 Task: Create in the project CodeQuest in Backlog an issue 'Implement a new cybersecurity system for an organization's IT infrastructure', assign it to team member softage.2@softage.net and change the status to IN PROGRESS. Create in the project CodeQuest in Backlog an issue 'Upgrade and migrate company servers to a cloud-based solution', assign it to team member softage.3@softage.net and change the status to IN PROGRESS
Action: Mouse moved to (242, 73)
Screenshot: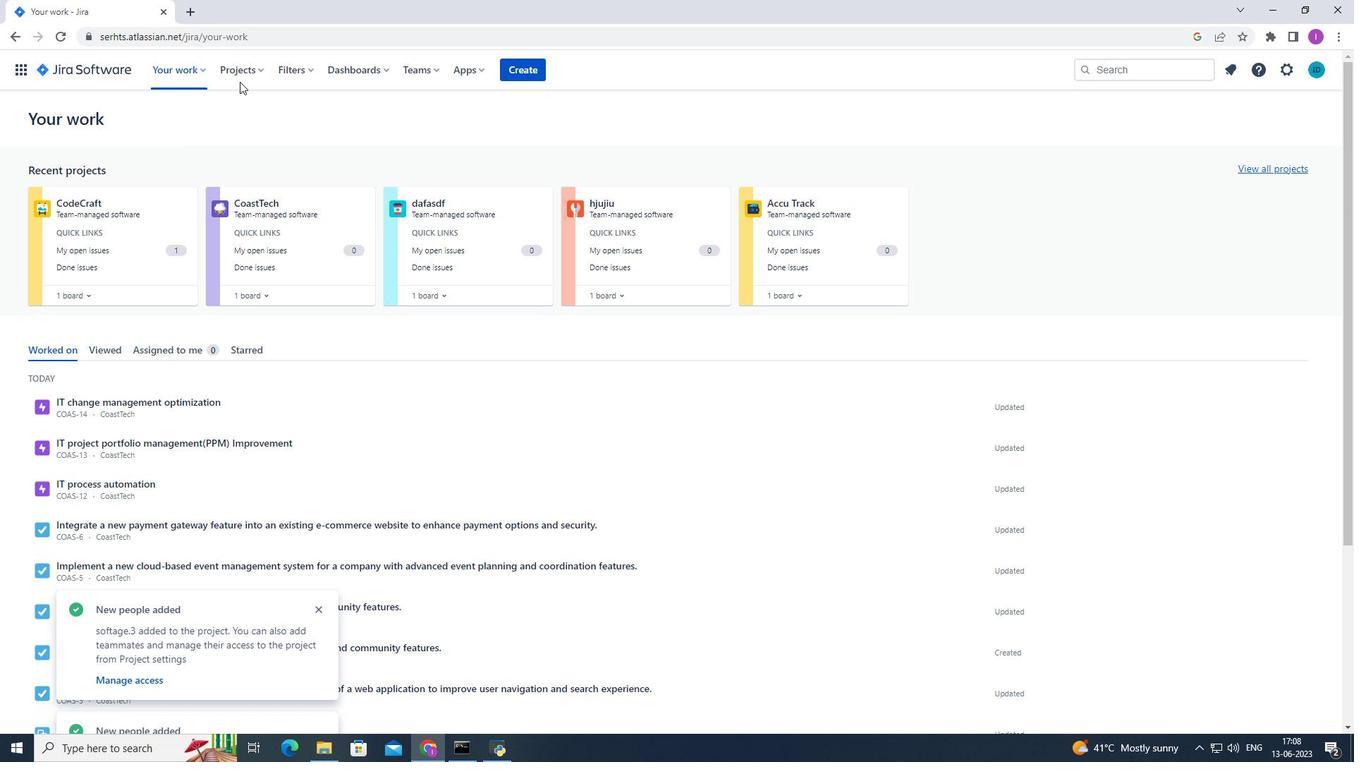 
Action: Mouse pressed left at (242, 73)
Screenshot: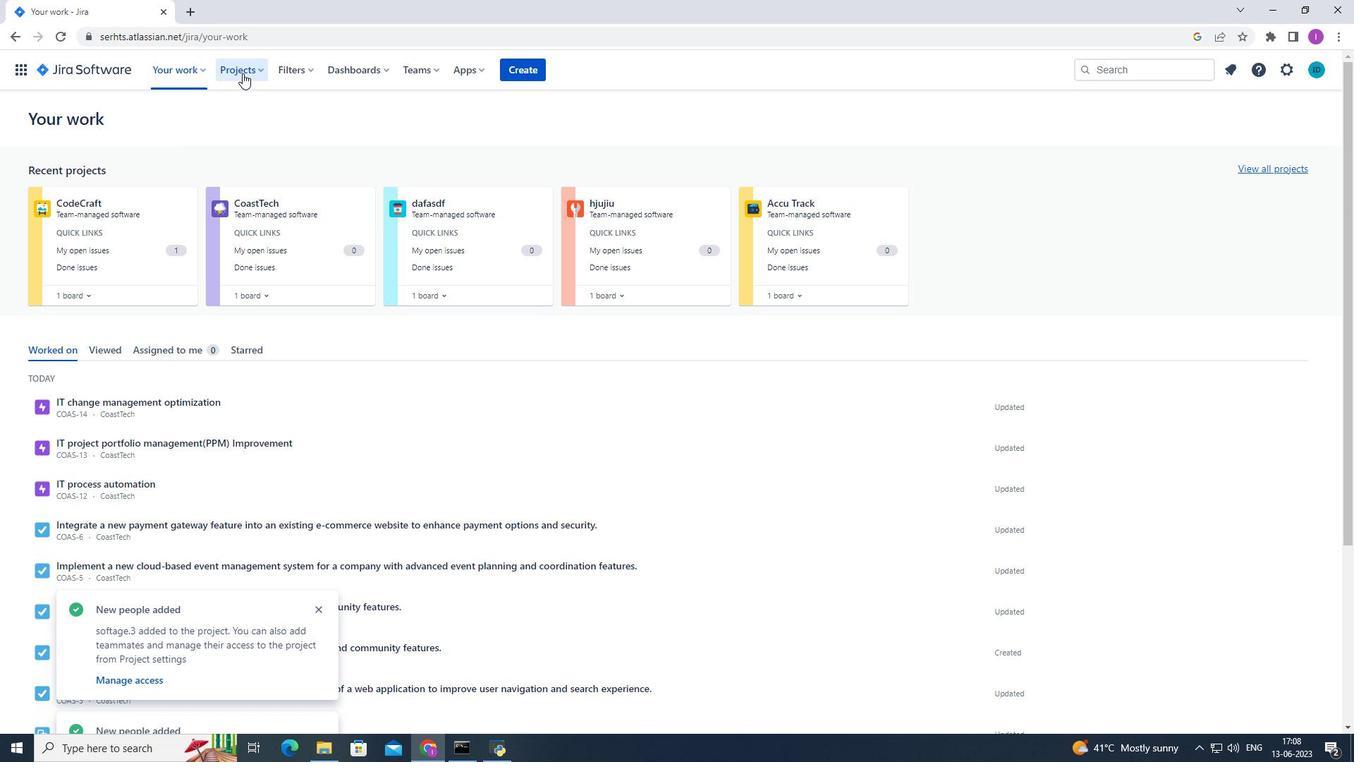 
Action: Mouse moved to (338, 129)
Screenshot: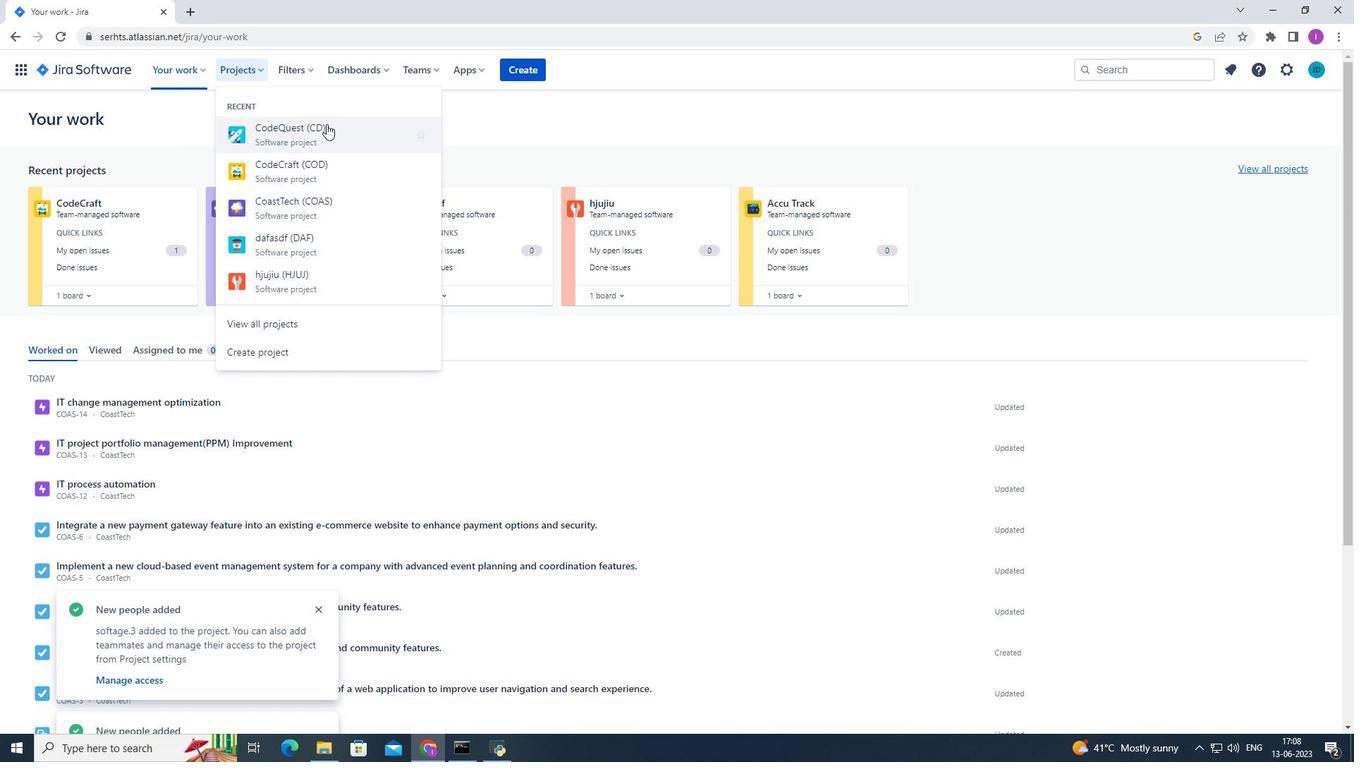 
Action: Mouse pressed left at (338, 129)
Screenshot: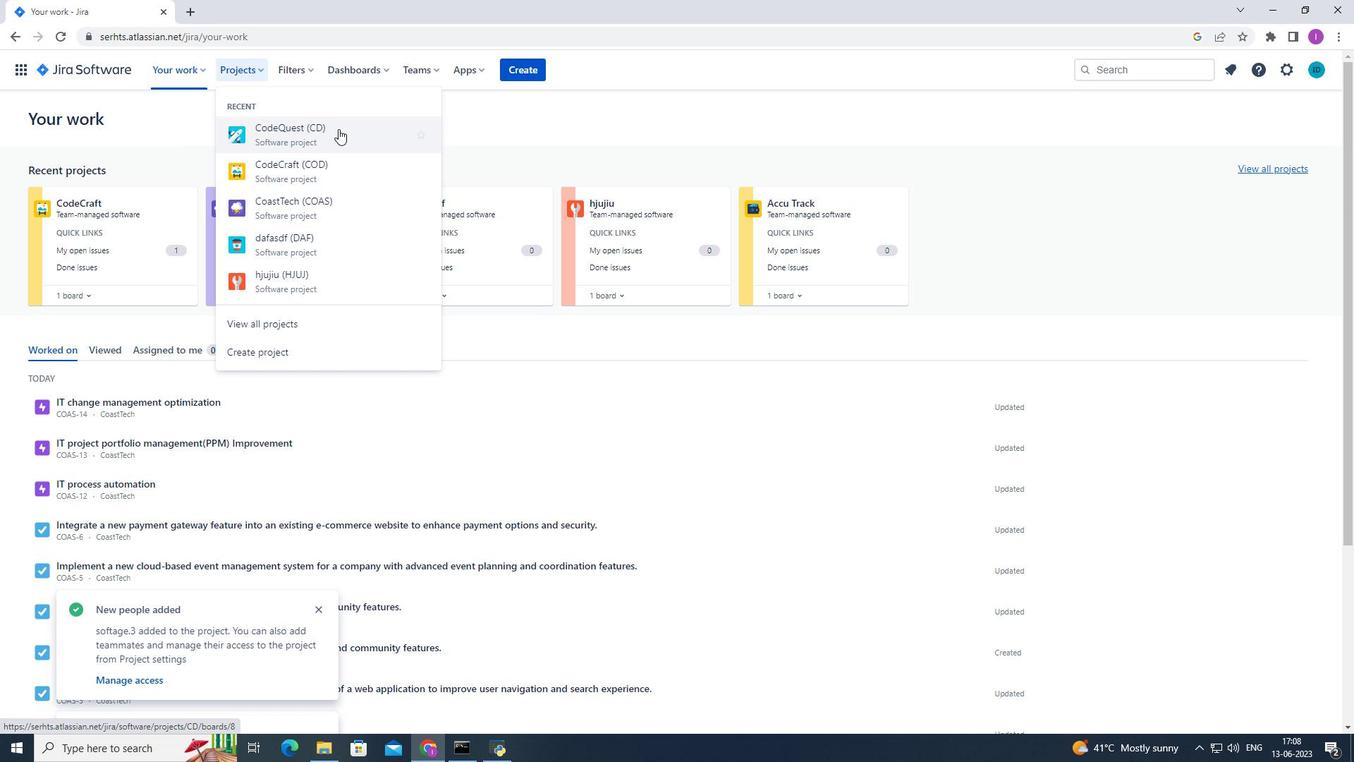 
Action: Mouse moved to (45, 209)
Screenshot: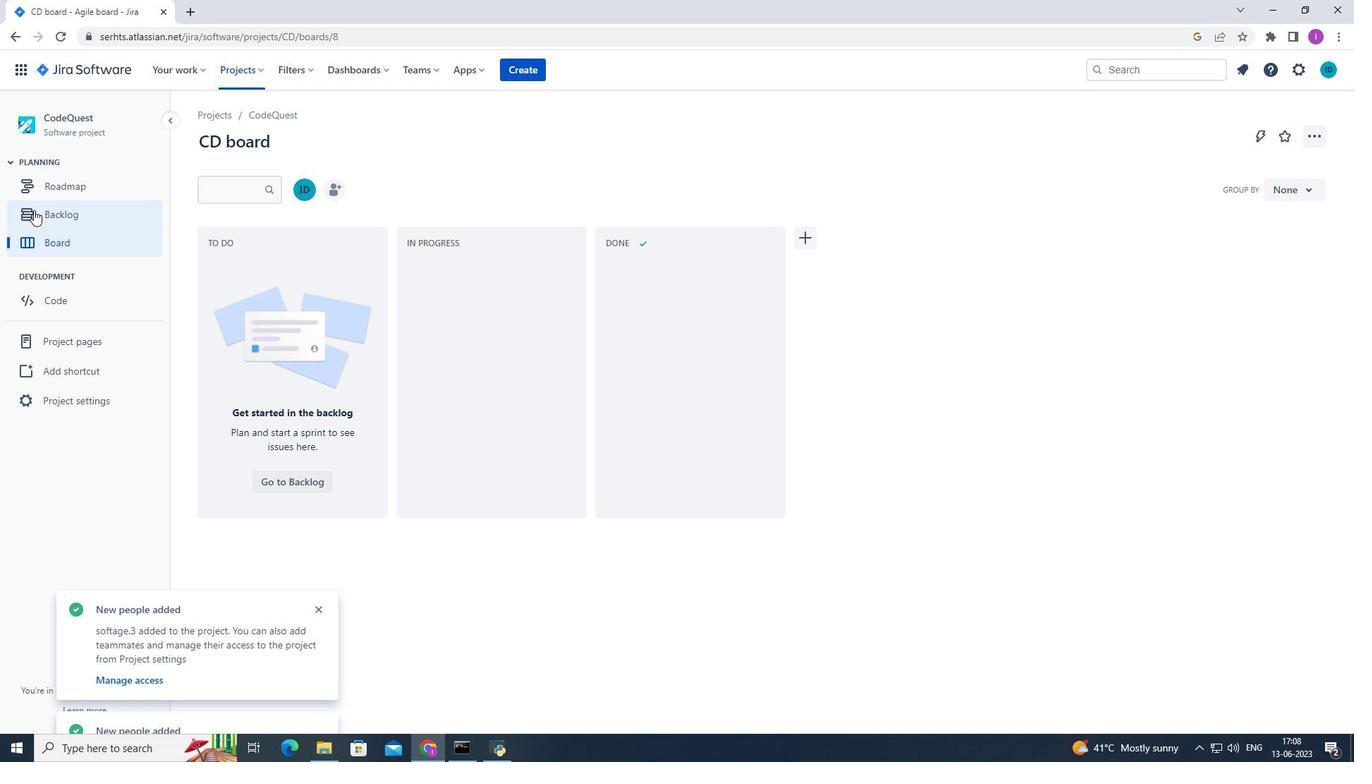 
Action: Mouse pressed left at (45, 209)
Screenshot: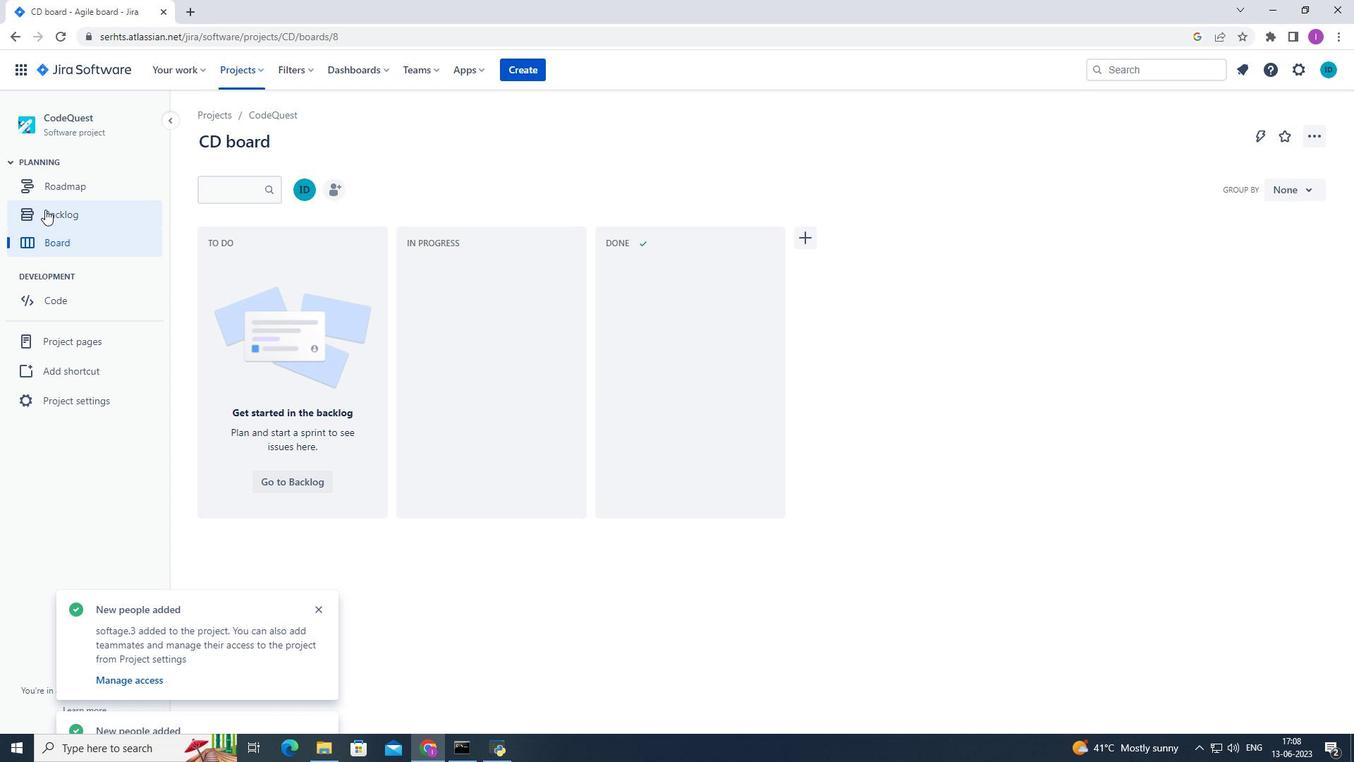 
Action: Mouse moved to (457, 541)
Screenshot: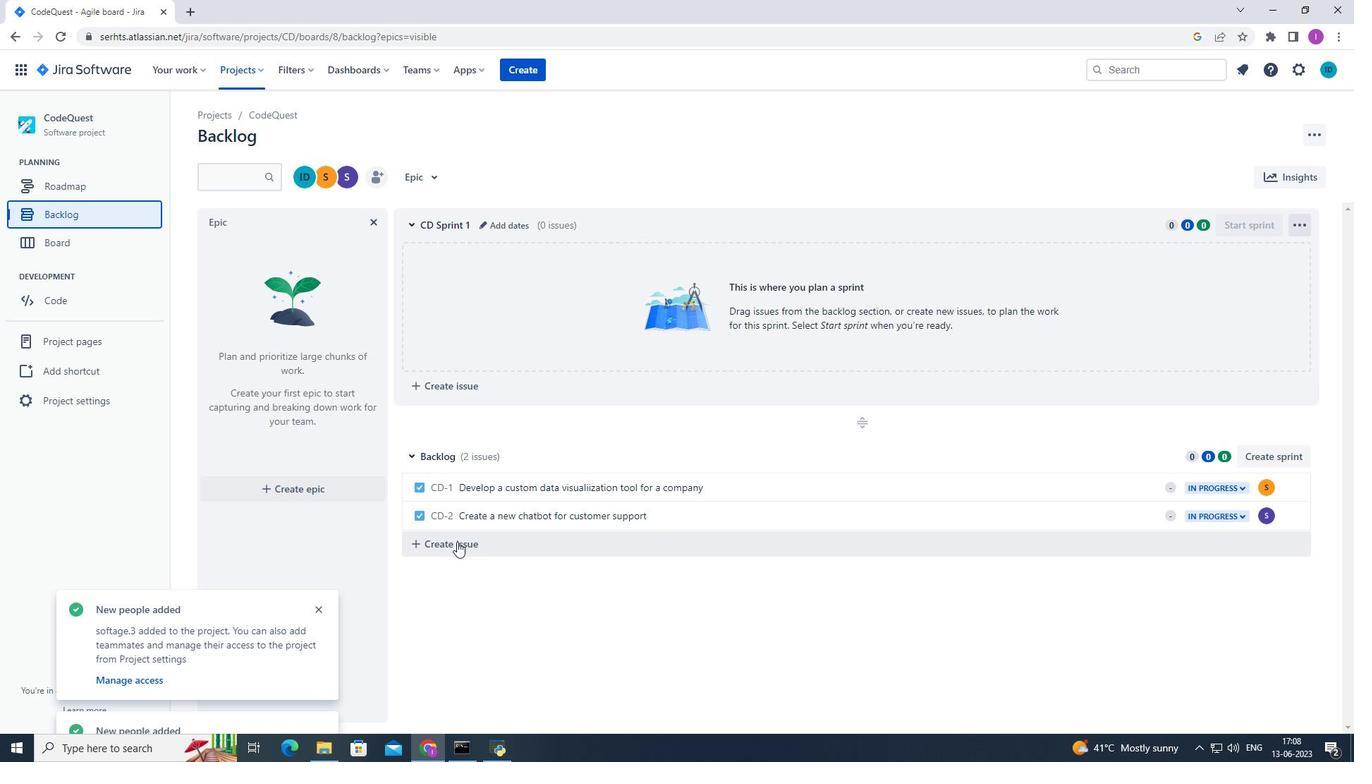 
Action: Mouse pressed left at (457, 541)
Screenshot: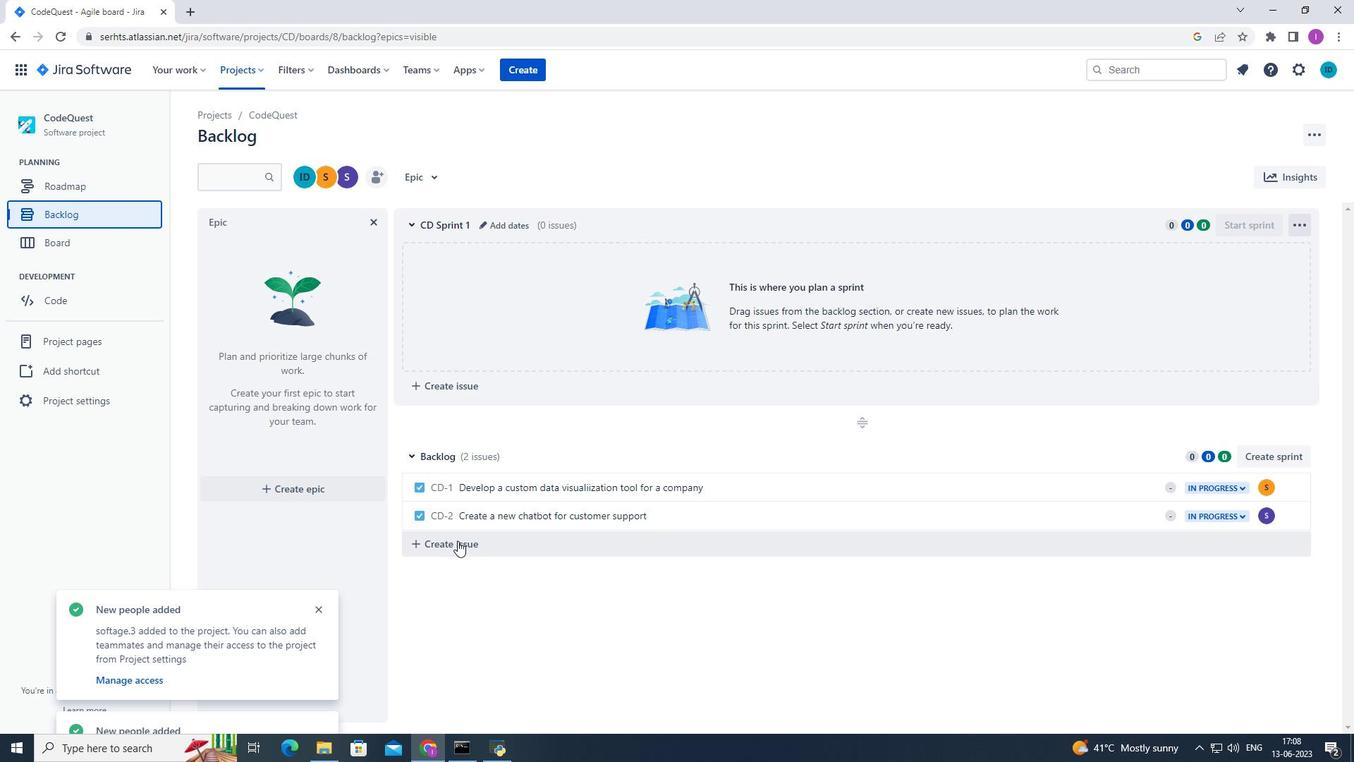 
Action: Mouse moved to (512, 541)
Screenshot: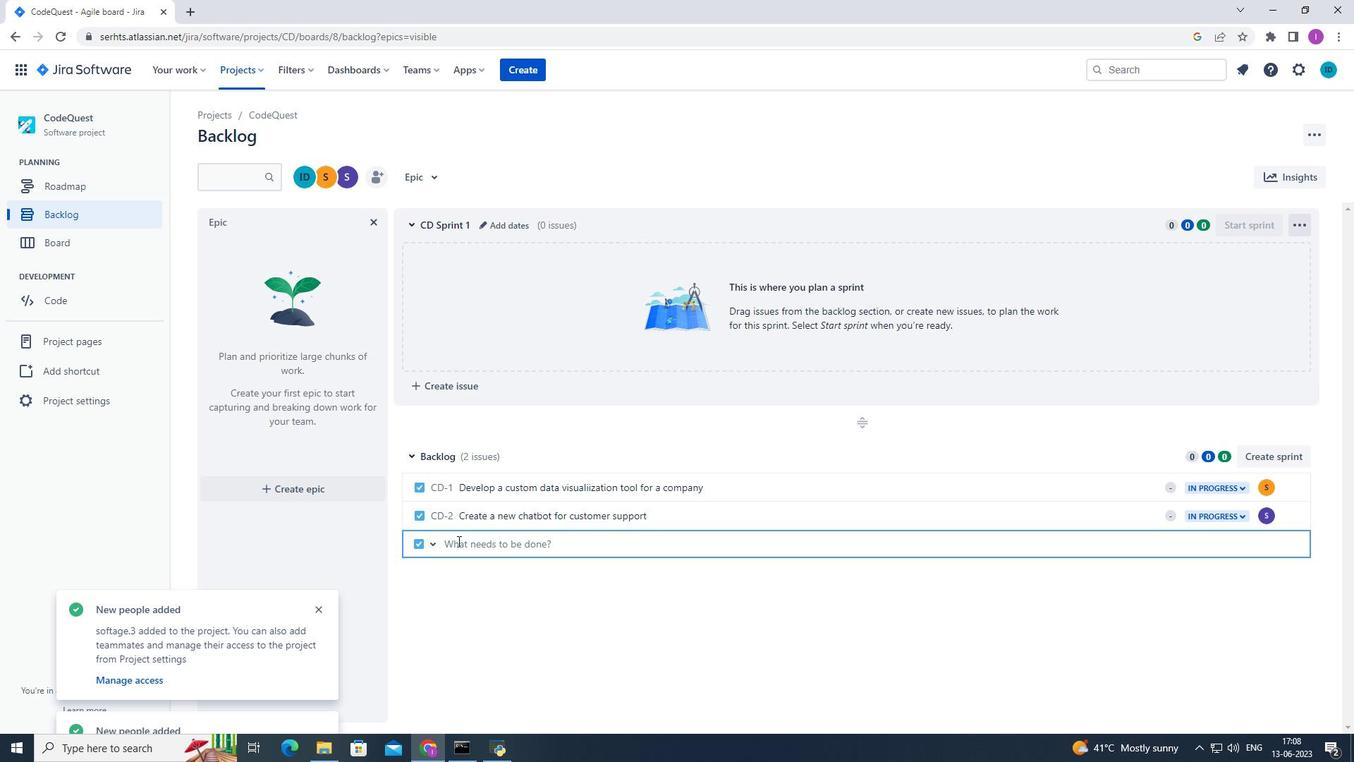 
Action: Mouse pressed left at (512, 541)
Screenshot: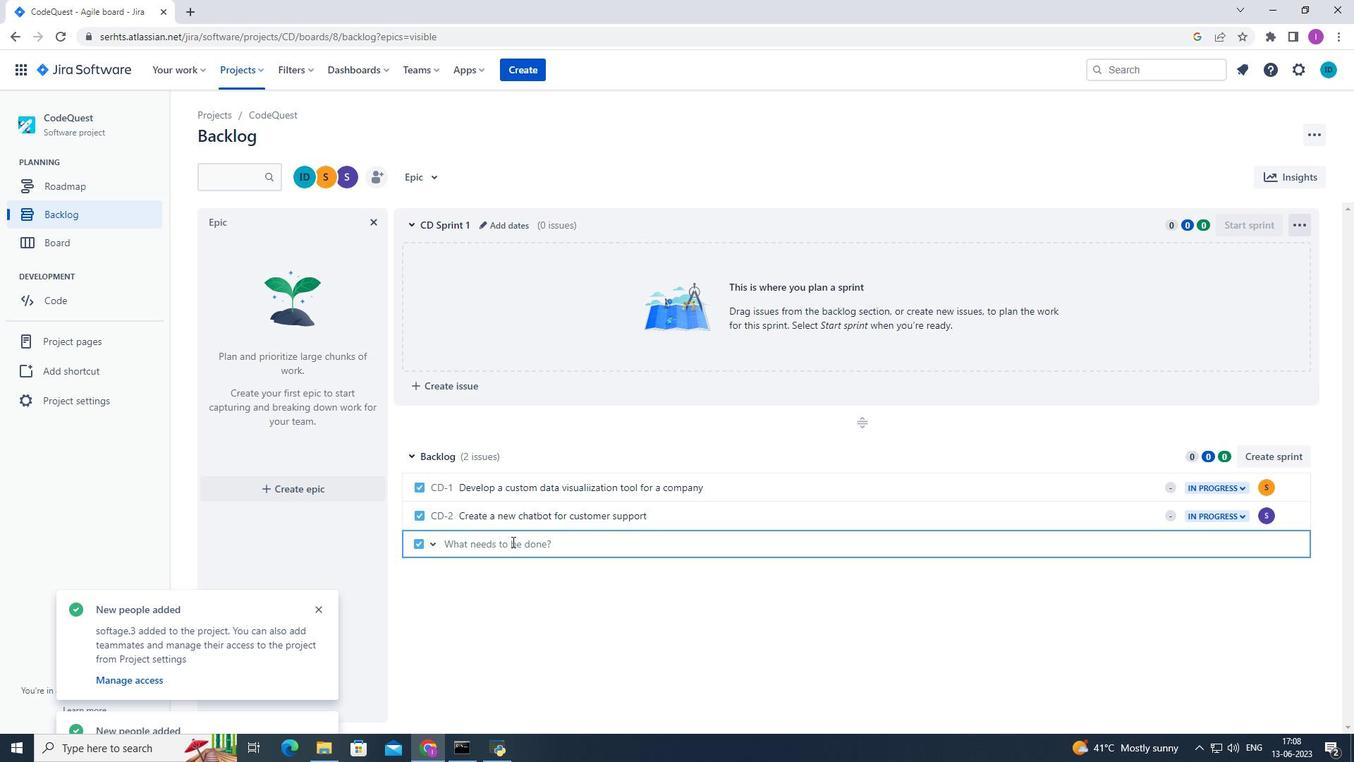 
Action: Key pressed <Key.shift><Key.shift><Key.shift>Implement<Key.space>a<Key.space>c<Key.backspace>new<Key.space>cybersecurity<Key.space>system<Key.space>for<Key.space>an<Key.space>organization's<Key.enter>
Screenshot: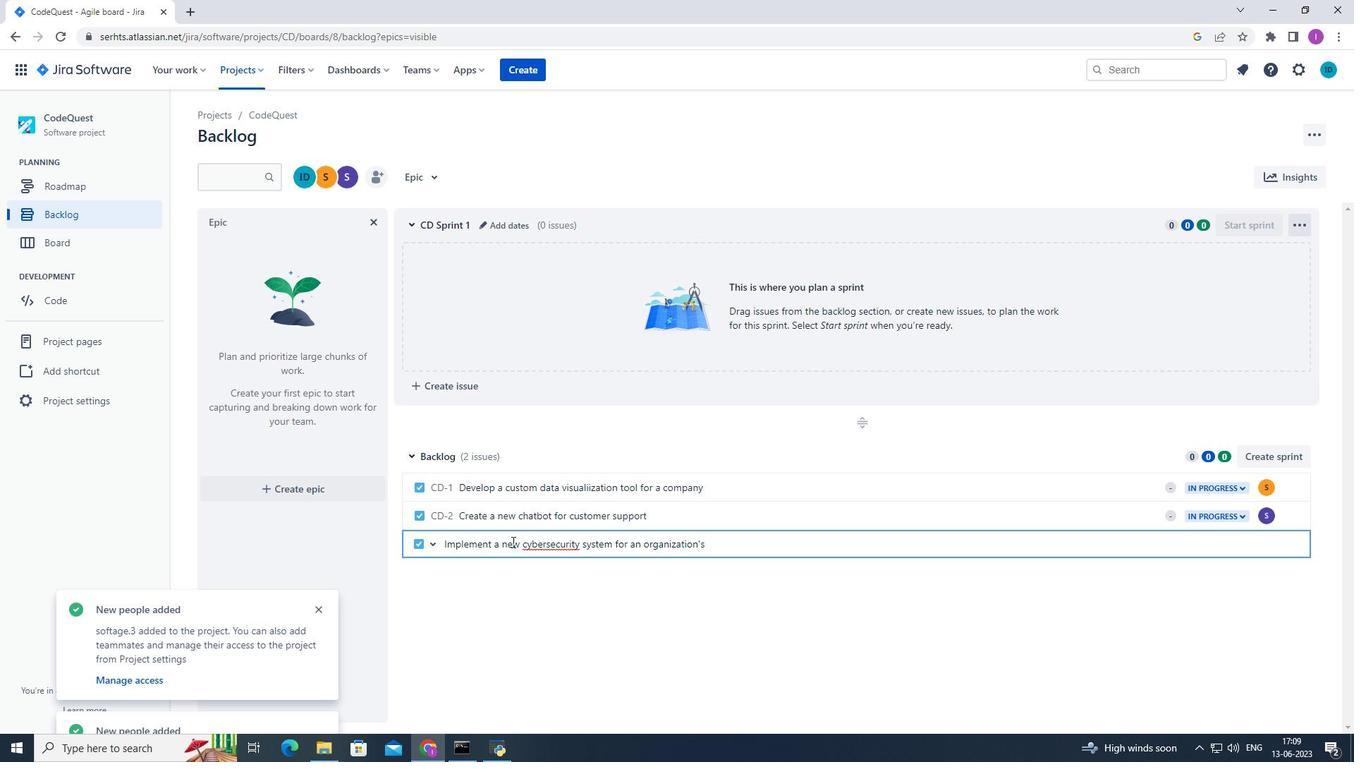 
Action: Mouse moved to (1273, 551)
Screenshot: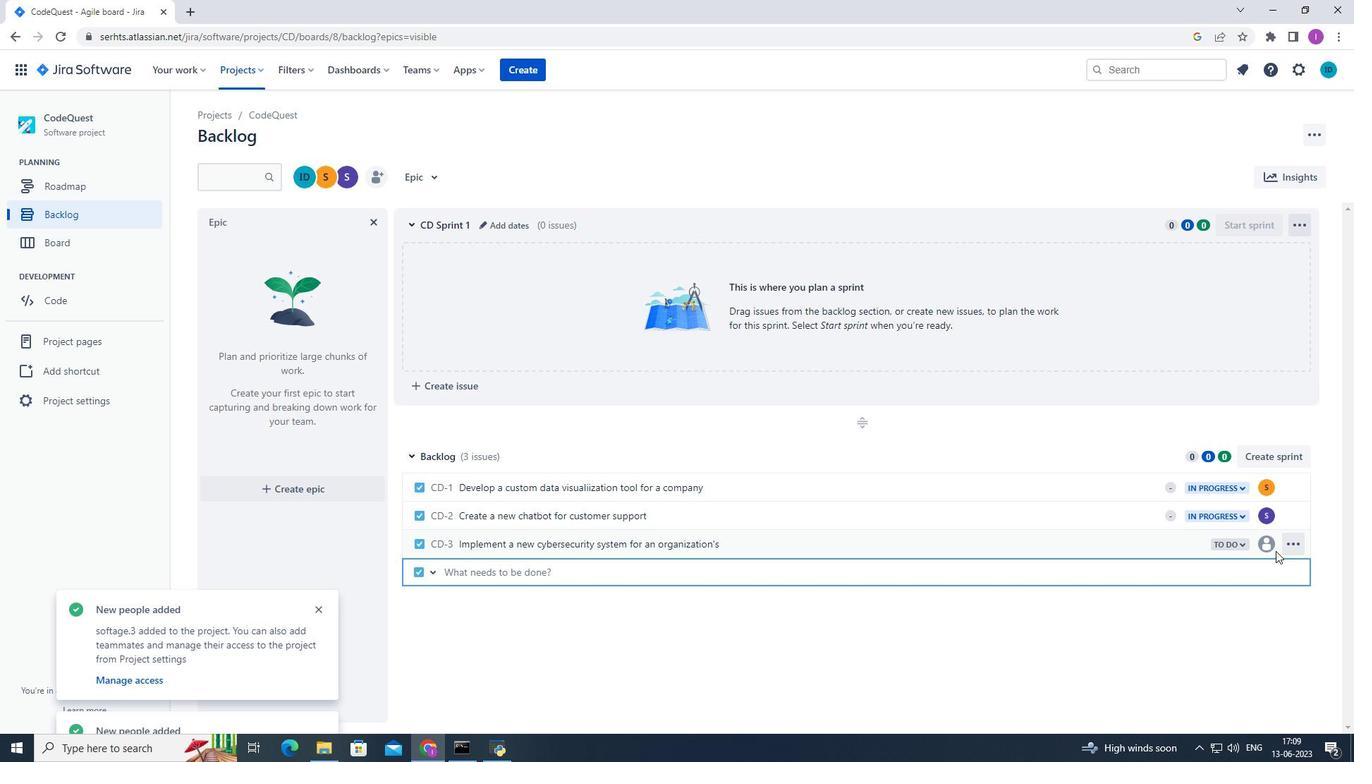 
Action: Mouse pressed left at (1273, 551)
Screenshot: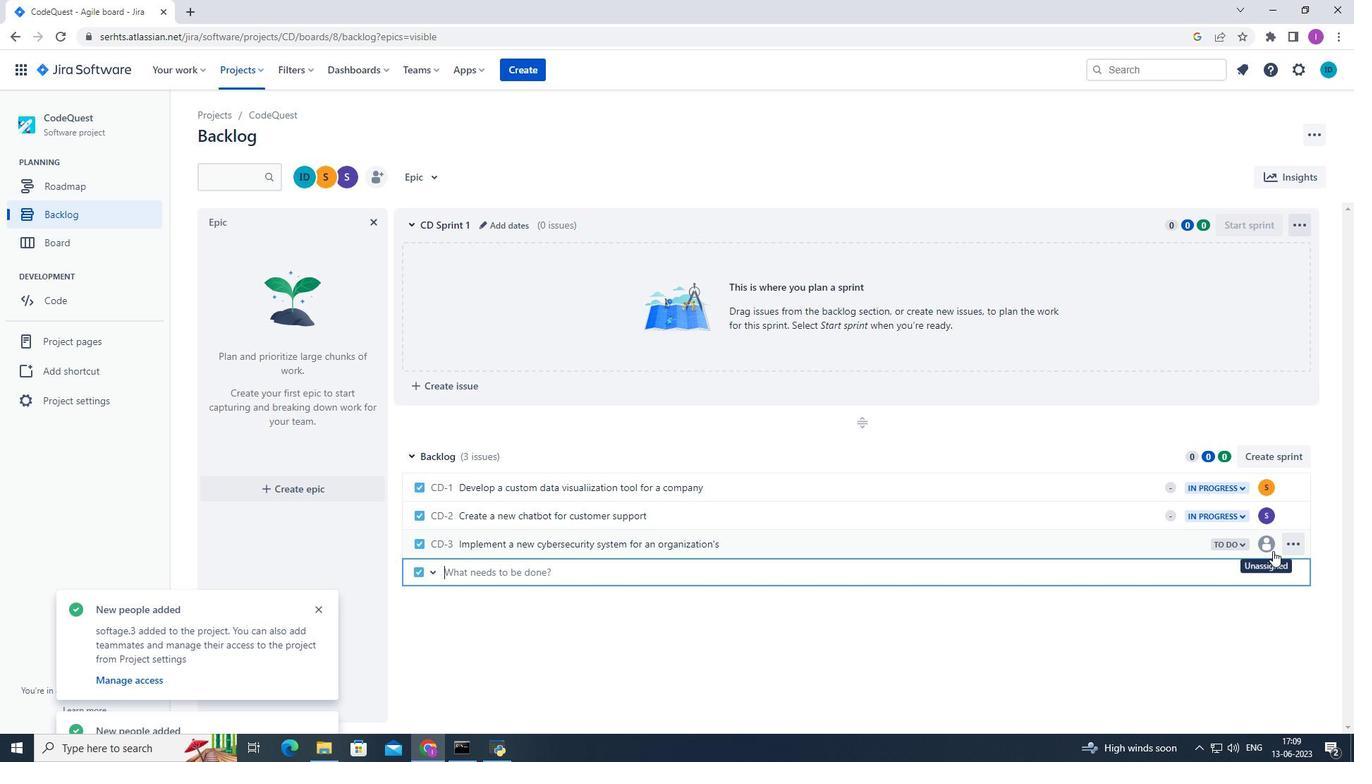 
Action: Mouse moved to (1126, 642)
Screenshot: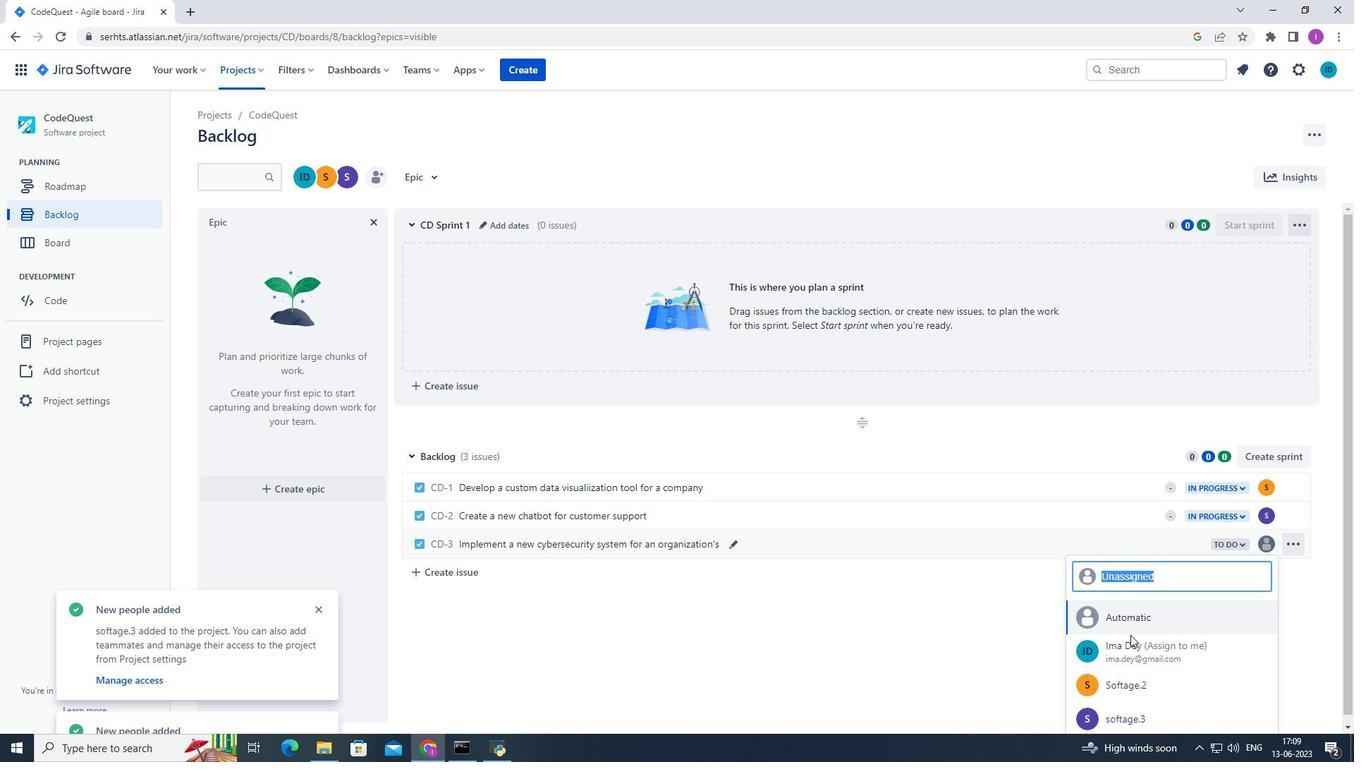 
Action: Mouse scrolled (1126, 642) with delta (0, 0)
Screenshot: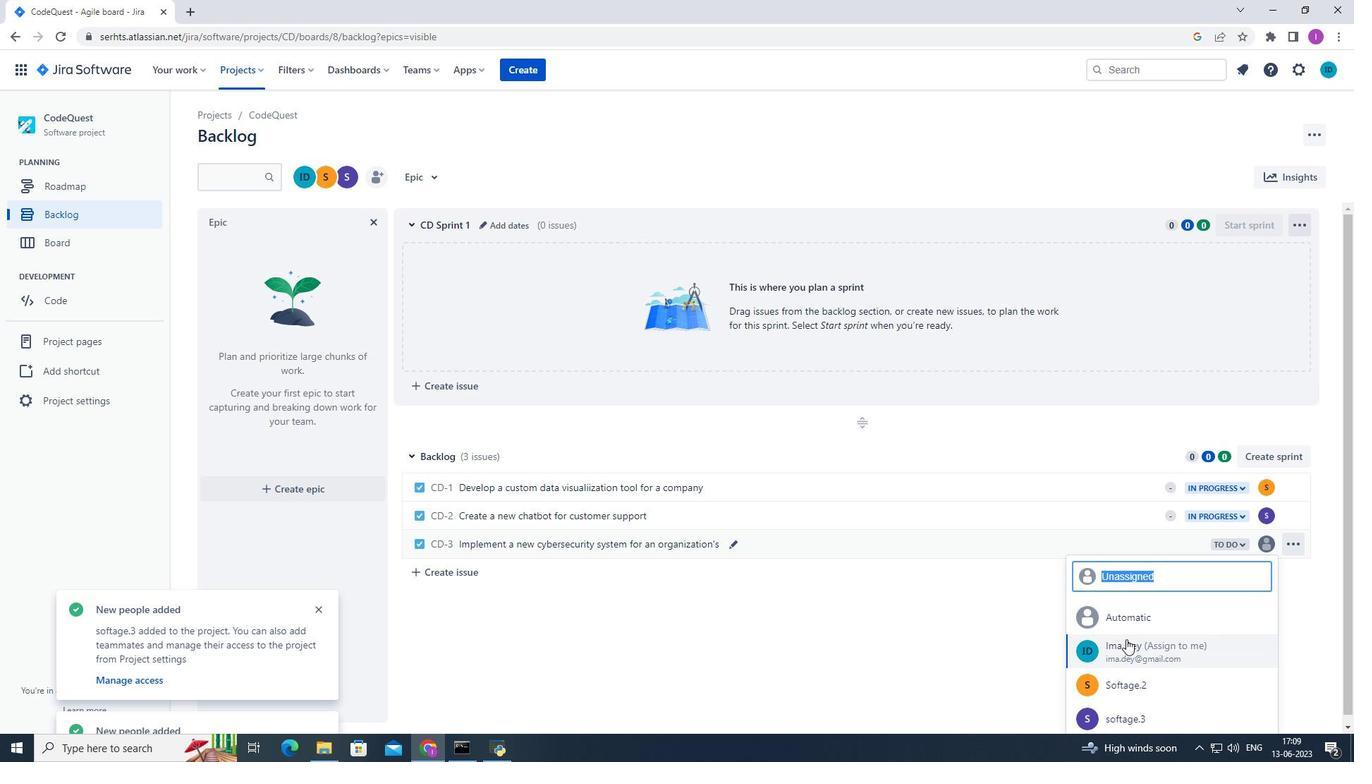 
Action: Mouse moved to (1126, 644)
Screenshot: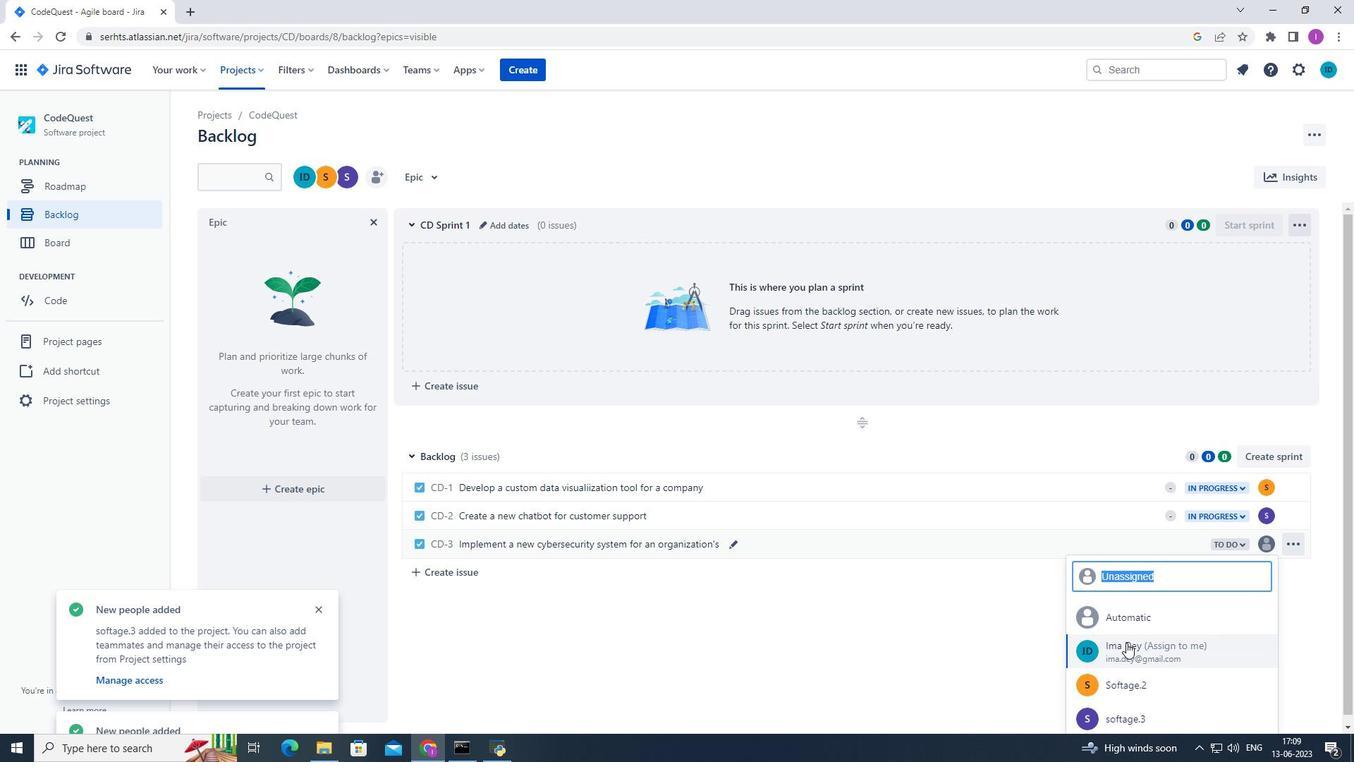 
Action: Mouse scrolled (1126, 644) with delta (0, 0)
Screenshot: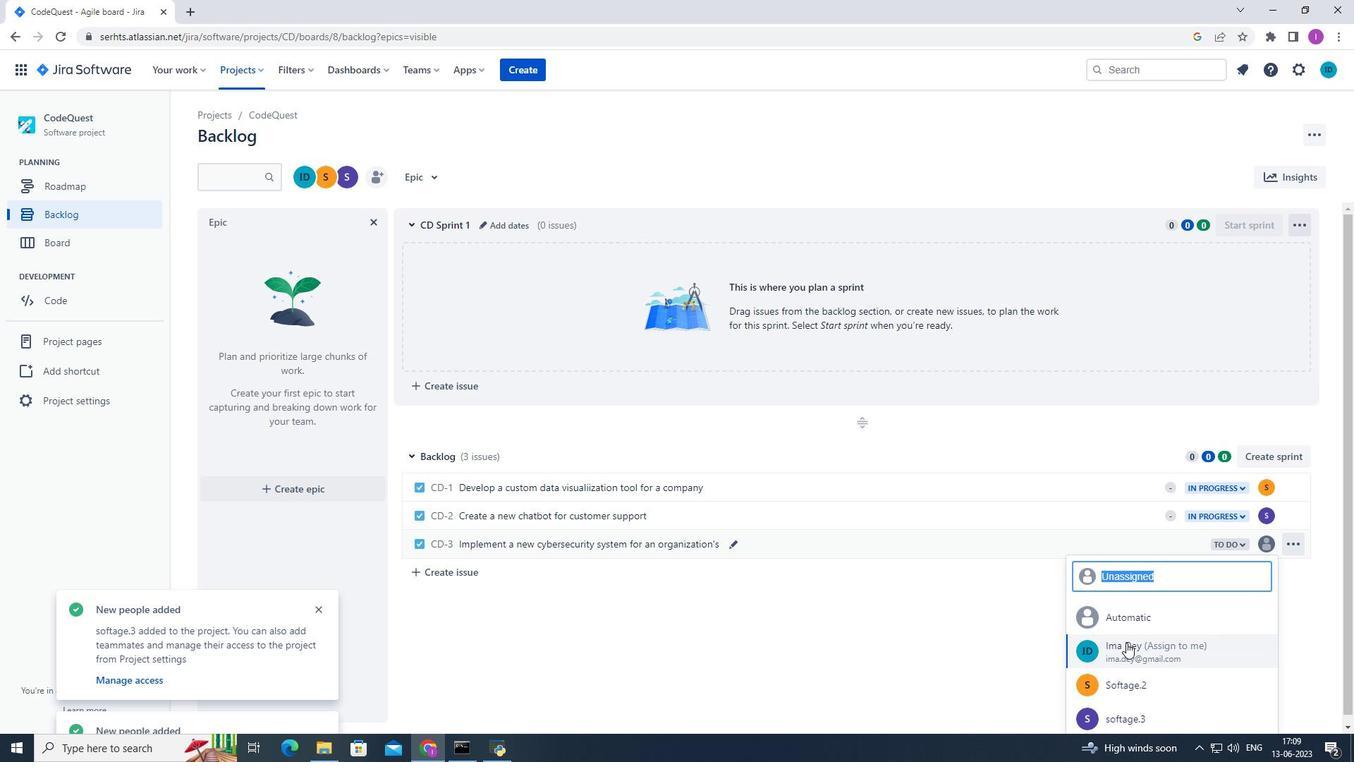 
Action: Mouse scrolled (1126, 644) with delta (0, 0)
Screenshot: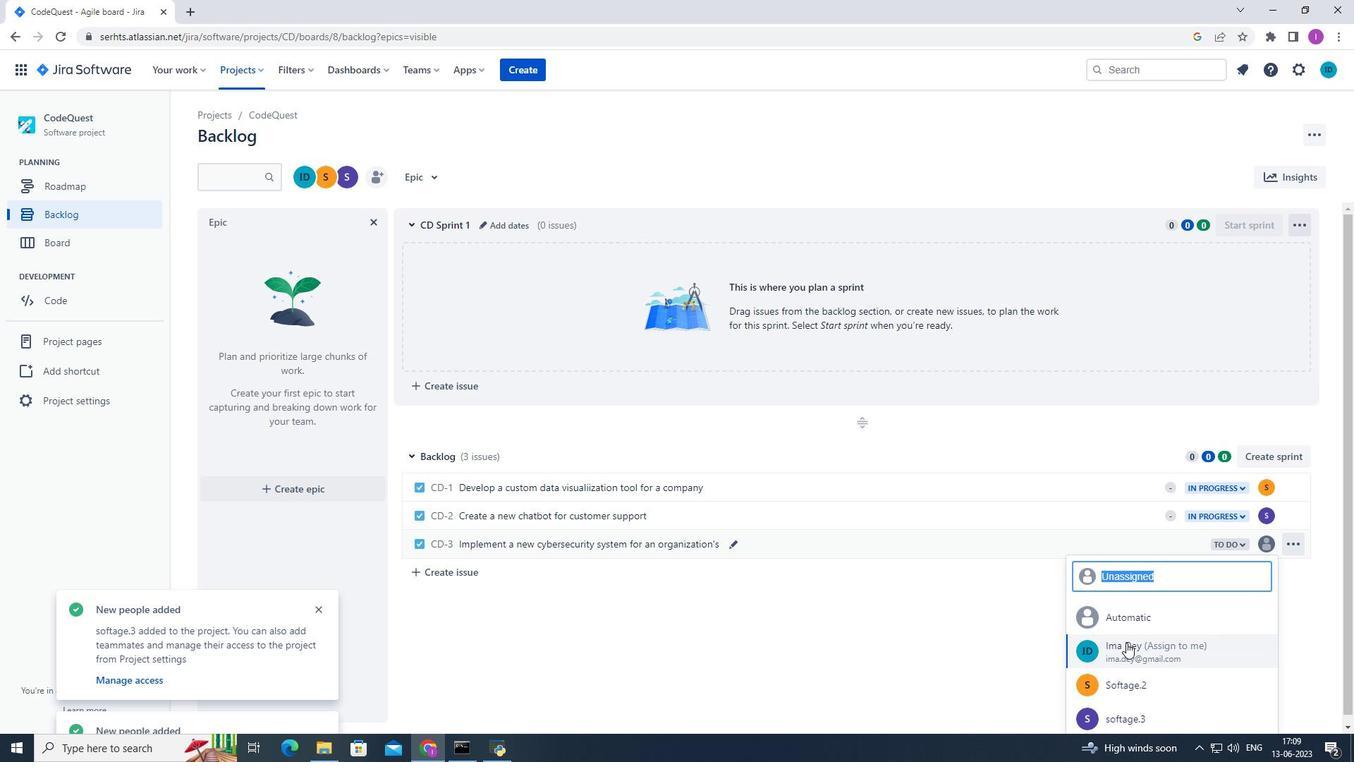 
Action: Mouse moved to (1146, 689)
Screenshot: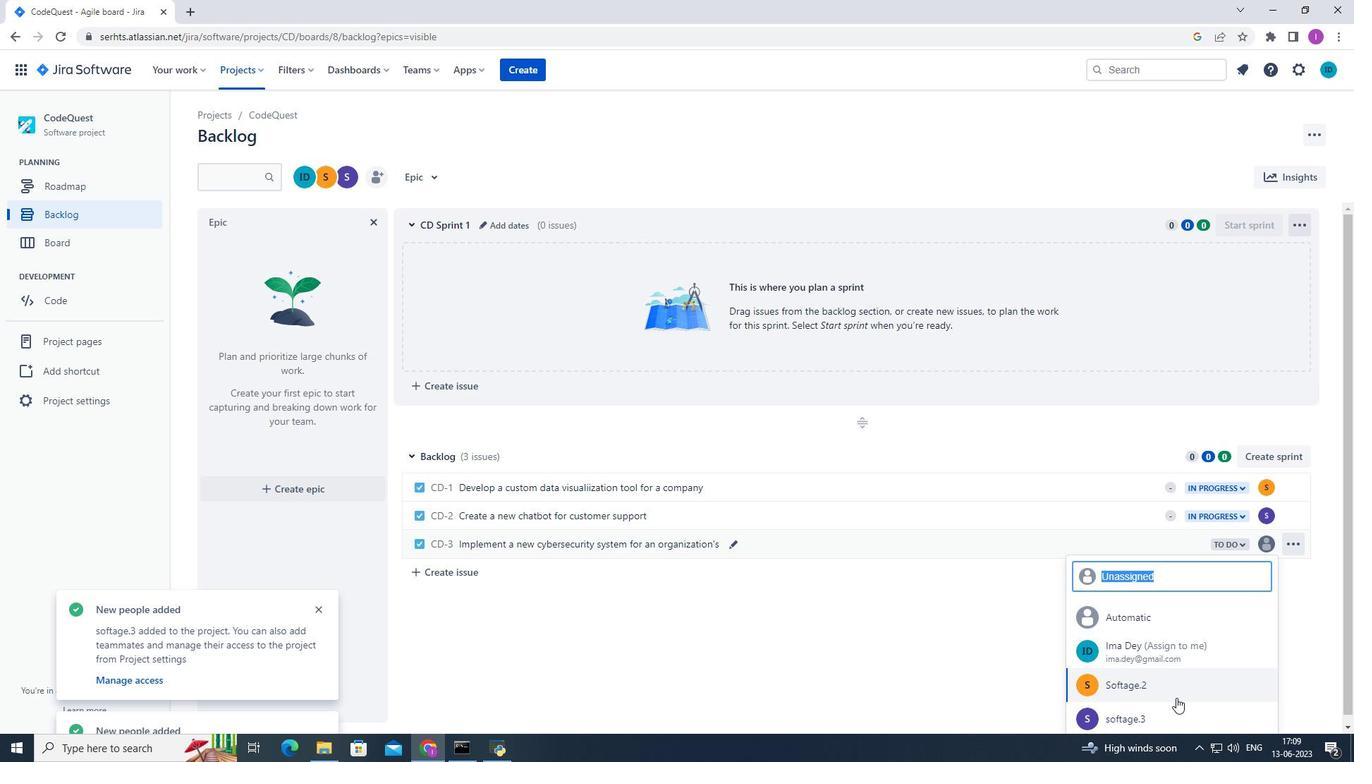 
Action: Mouse pressed left at (1146, 689)
Screenshot: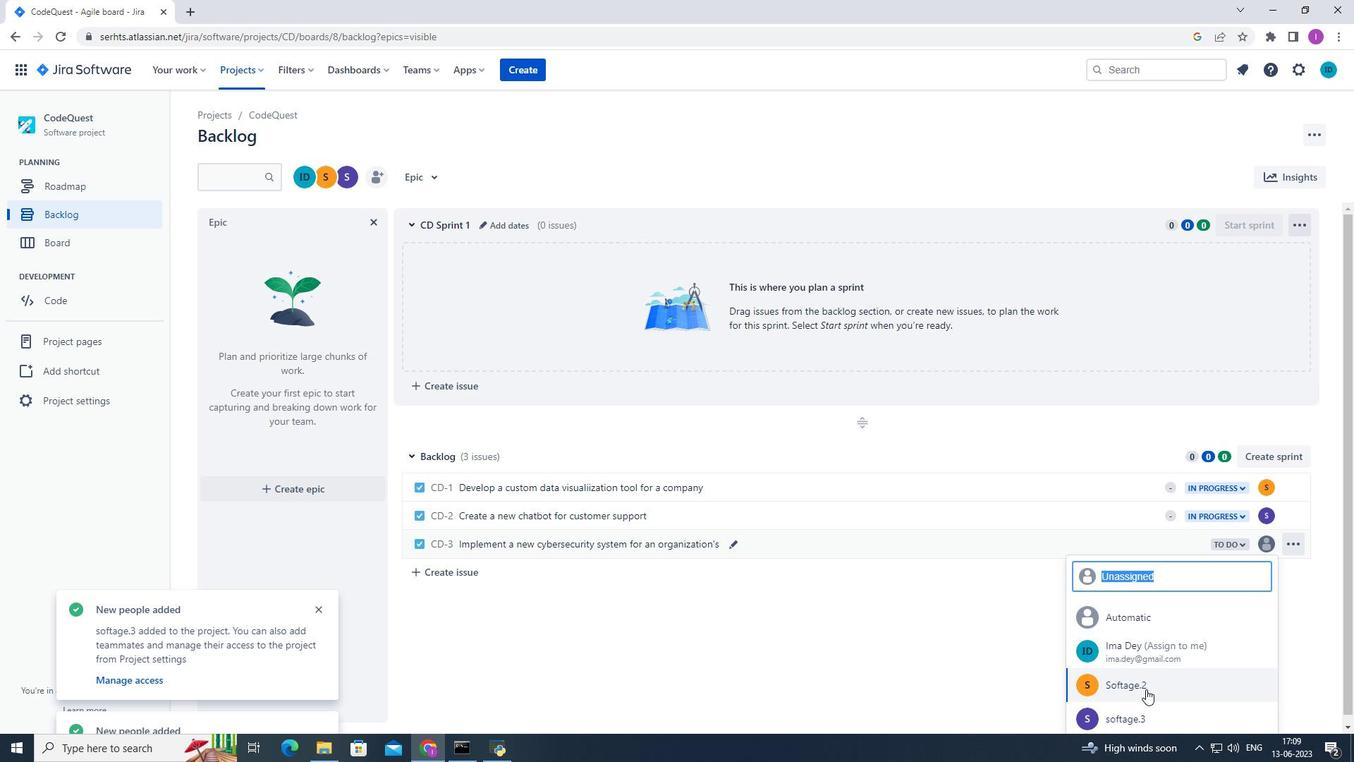 
Action: Mouse moved to (1237, 541)
Screenshot: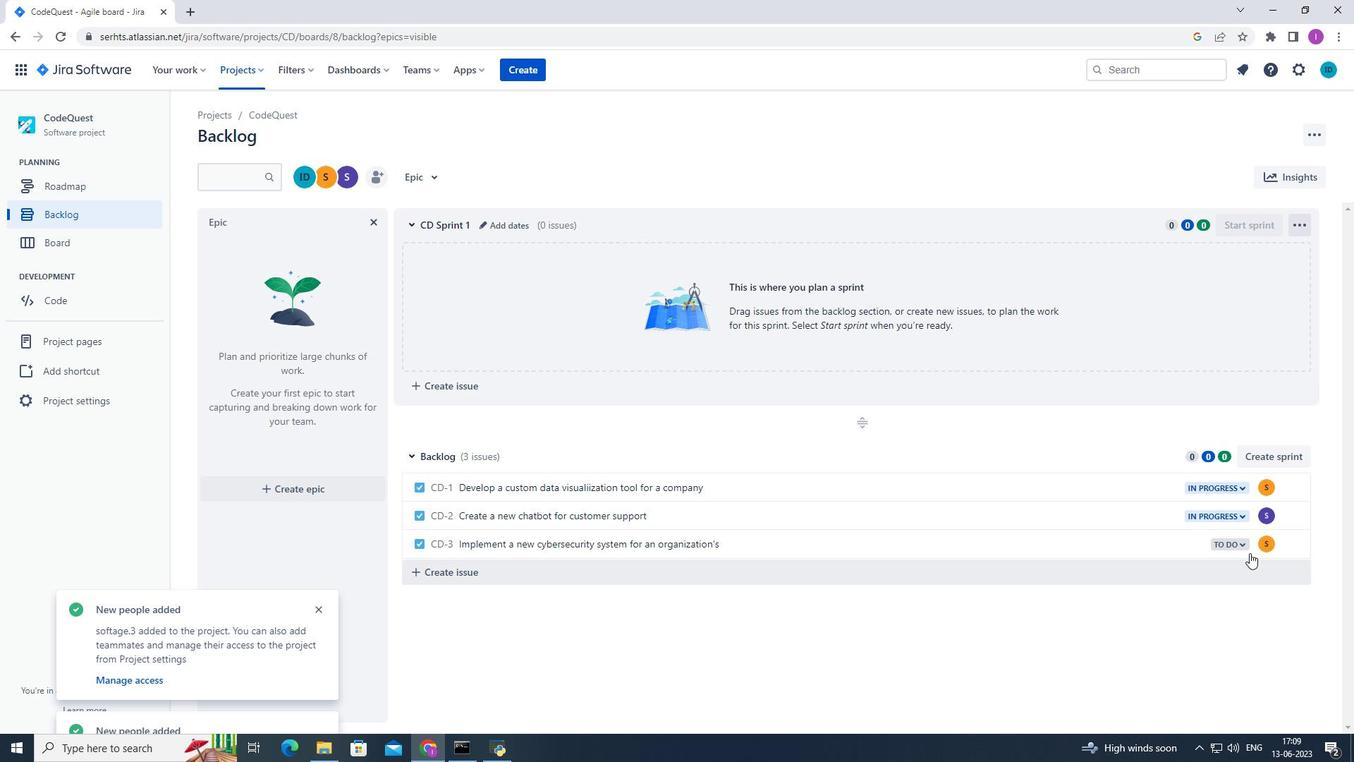 
Action: Mouse pressed left at (1237, 541)
Screenshot: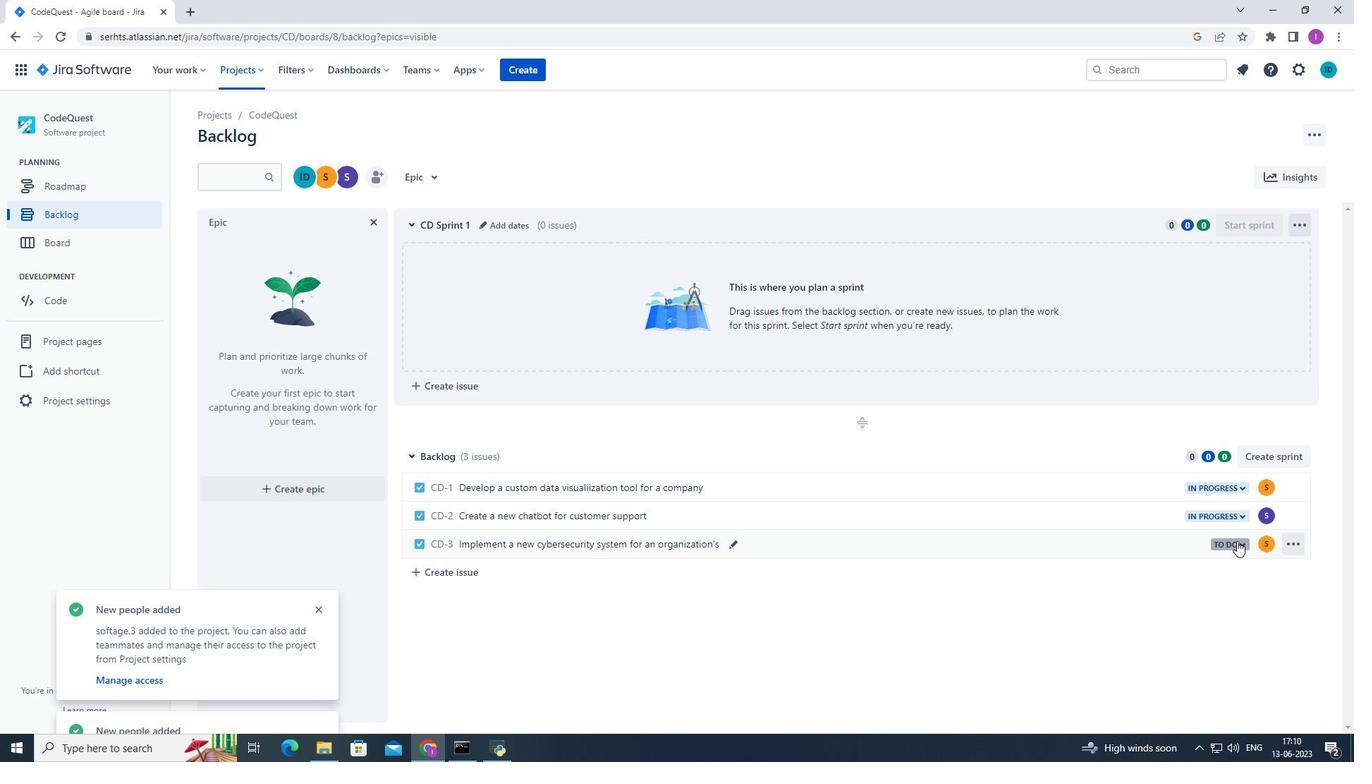 
Action: Mouse moved to (1162, 579)
Screenshot: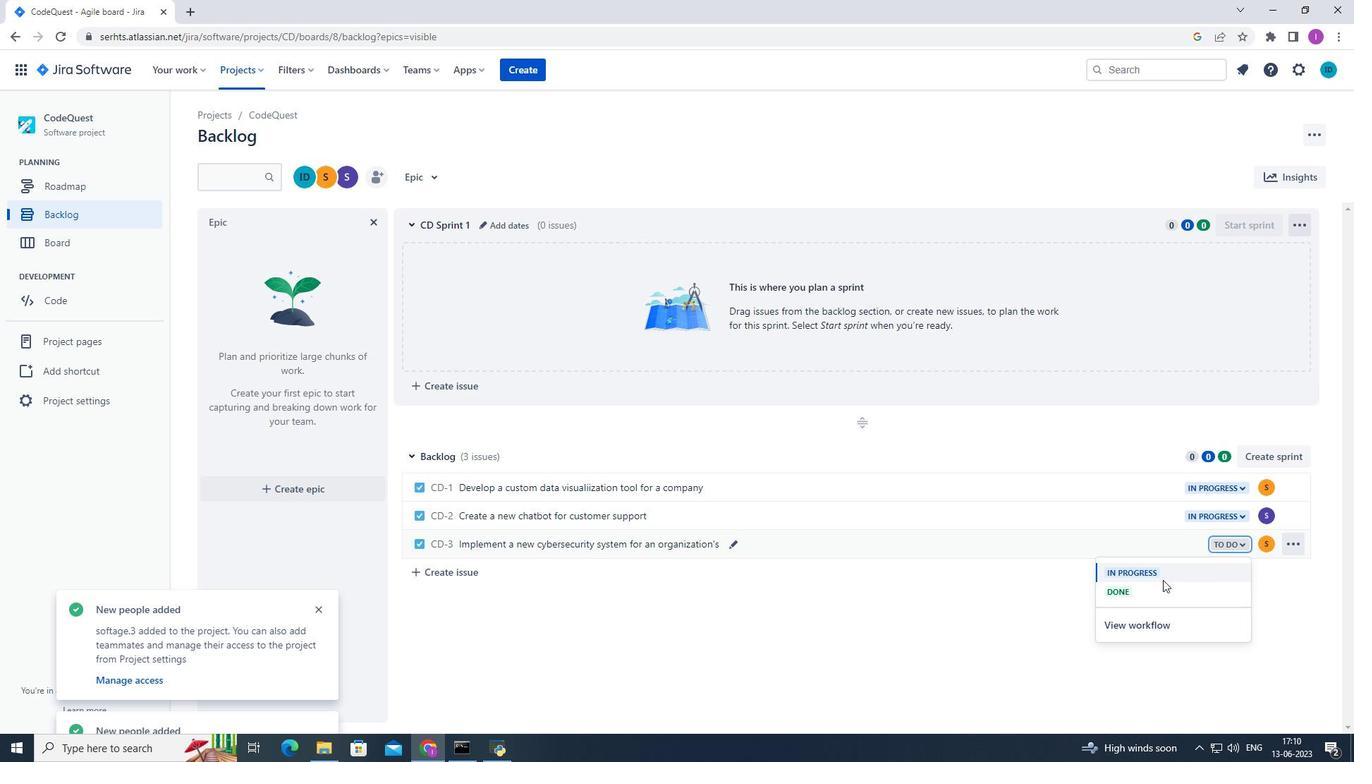 
Action: Mouse pressed left at (1162, 579)
Screenshot: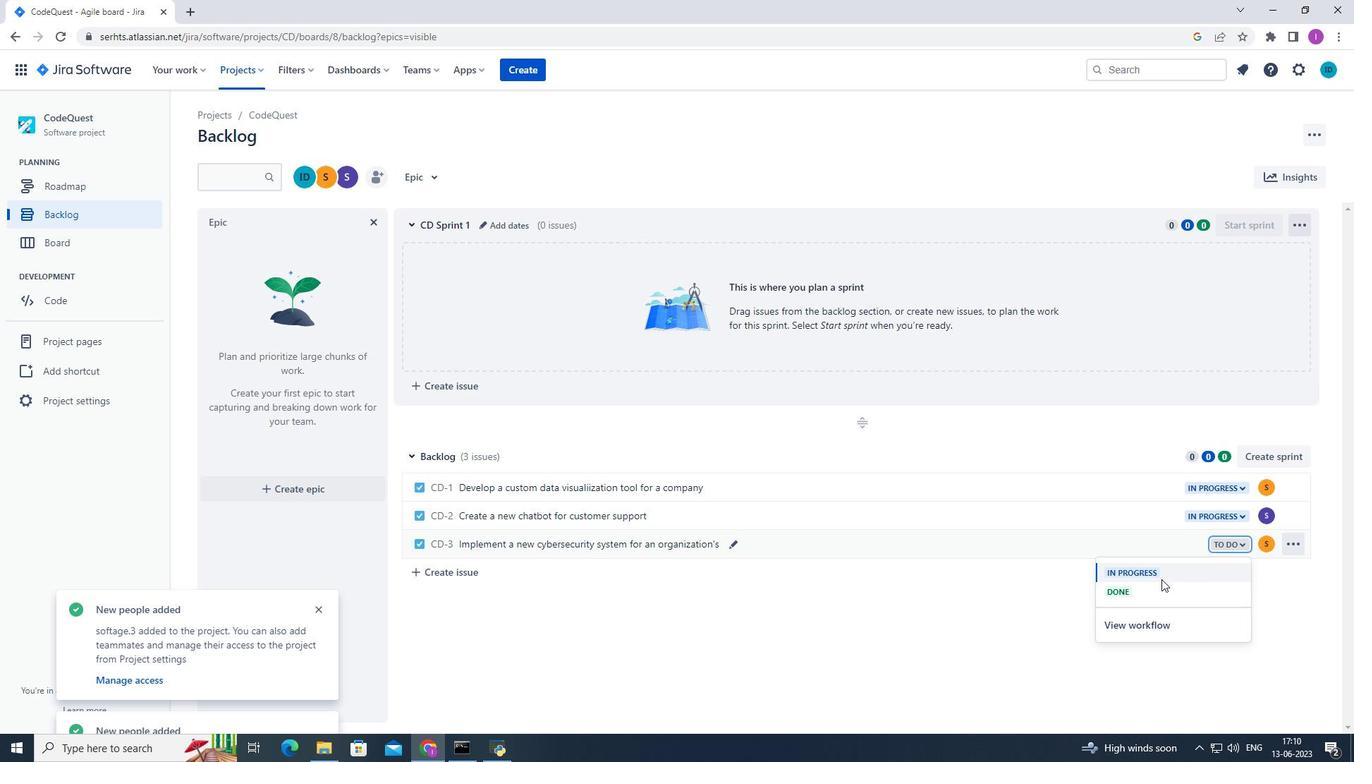 
Action: Mouse moved to (472, 570)
Screenshot: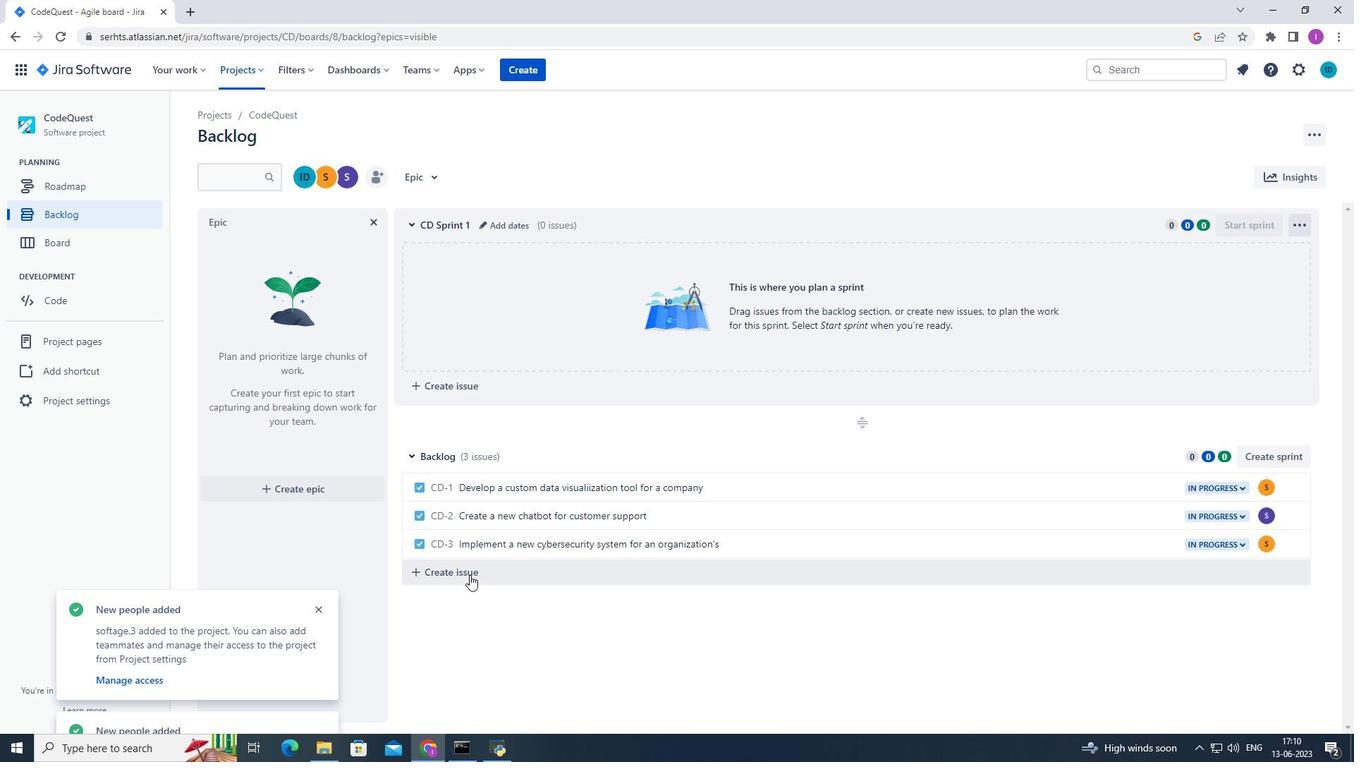 
Action: Mouse pressed left at (472, 570)
Screenshot: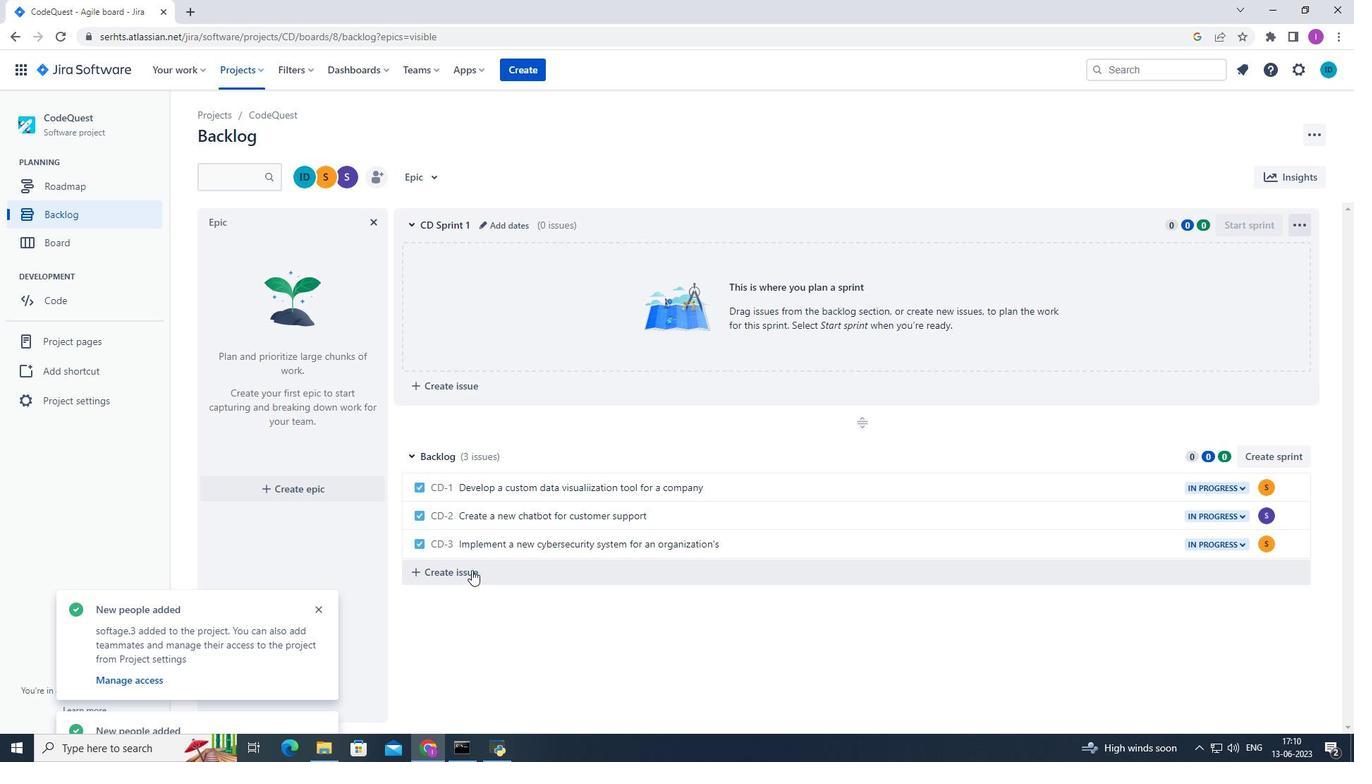 
Action: Mouse moved to (477, 567)
Screenshot: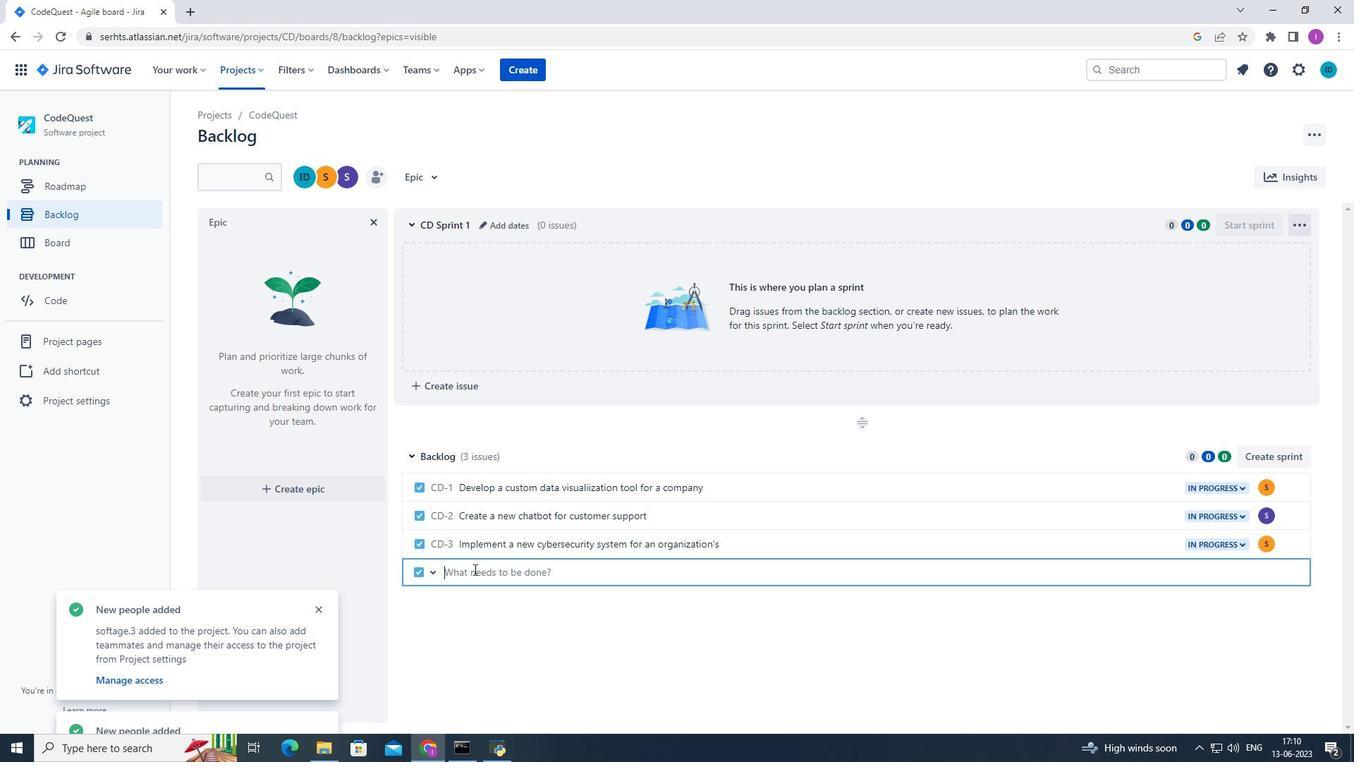 
Action: Key pressed <Key.shift><Key.shift>Upgrade<Key.space>and<Key.space>migrate<Key.space>company<Key.space>servers<Key.space>to<Key.space>a<Key.space>cloud-based<Key.space>soli<Key.backspace>ution.<Key.enter>
Screenshot: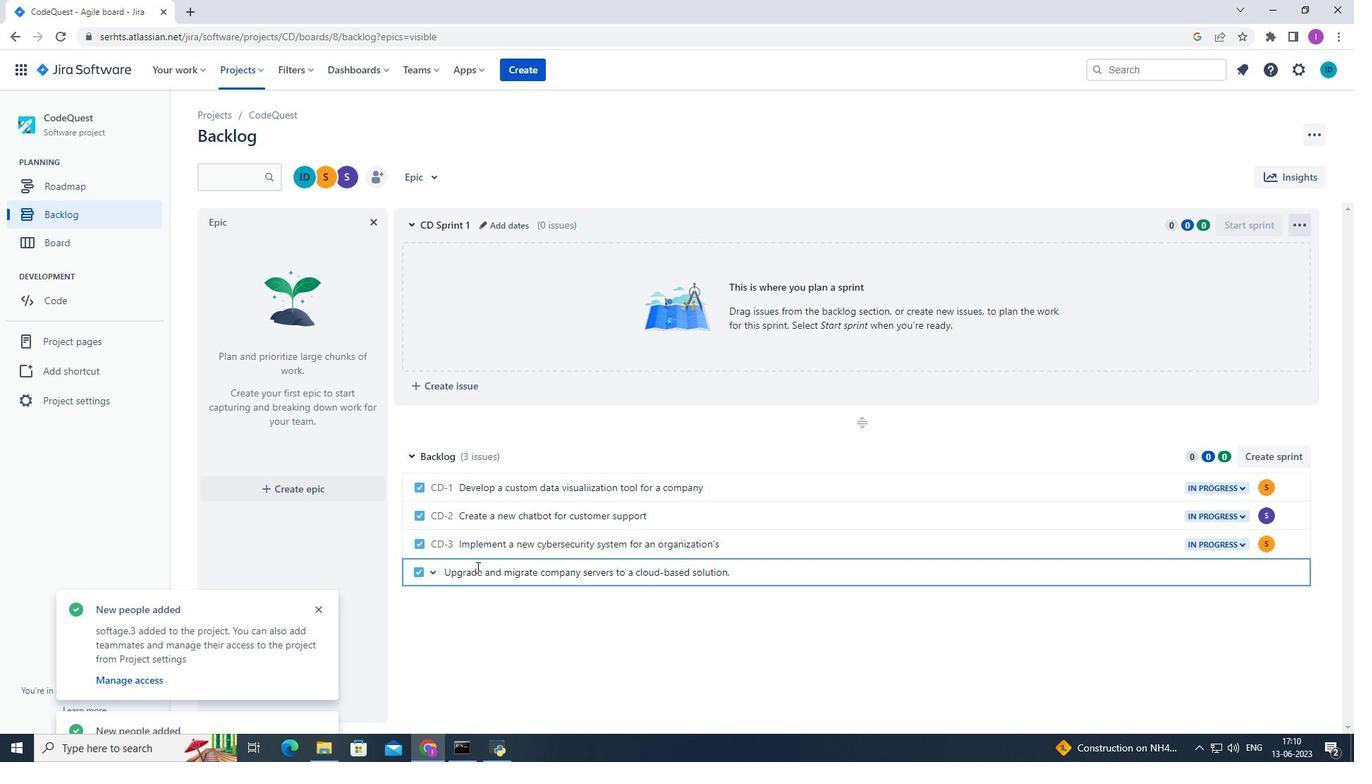 
Action: Mouse moved to (1265, 566)
Screenshot: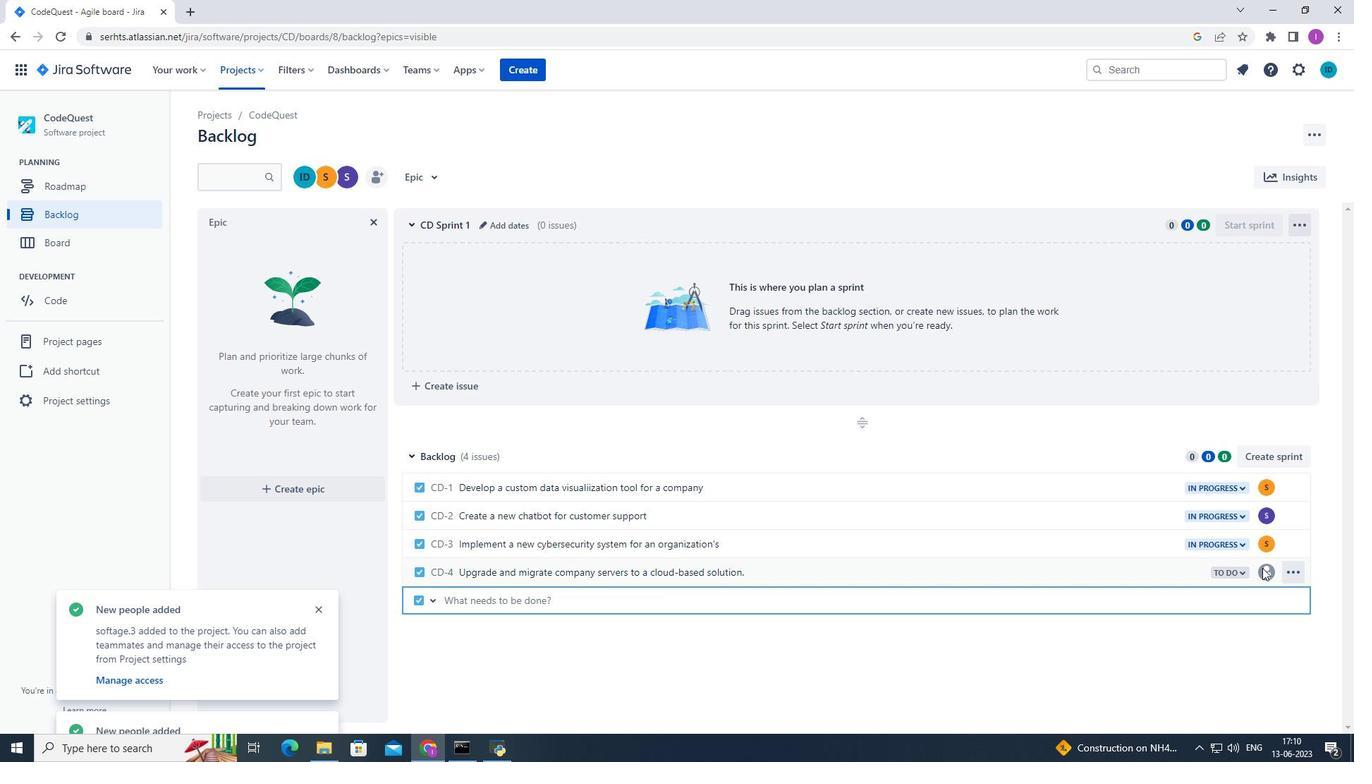 
Action: Mouse pressed left at (1265, 566)
Screenshot: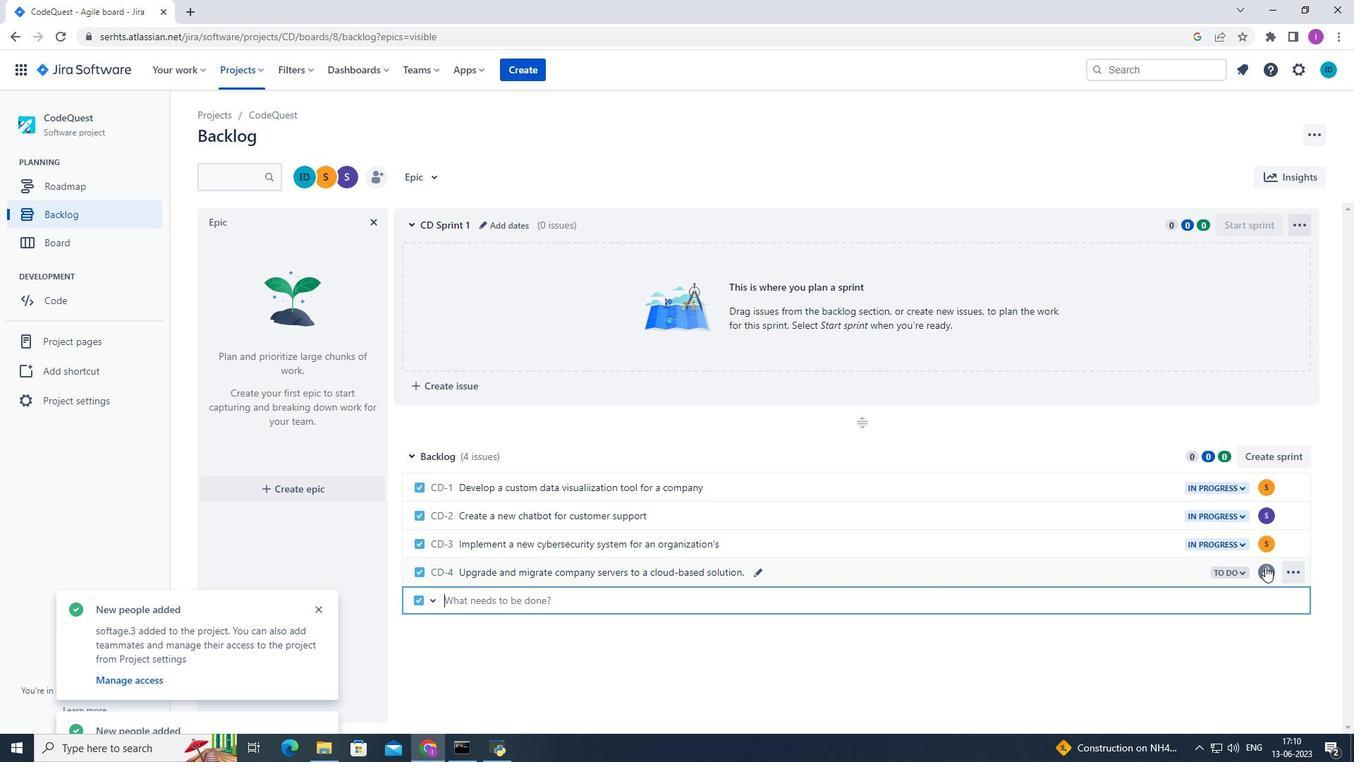 
Action: Mouse moved to (1143, 677)
Screenshot: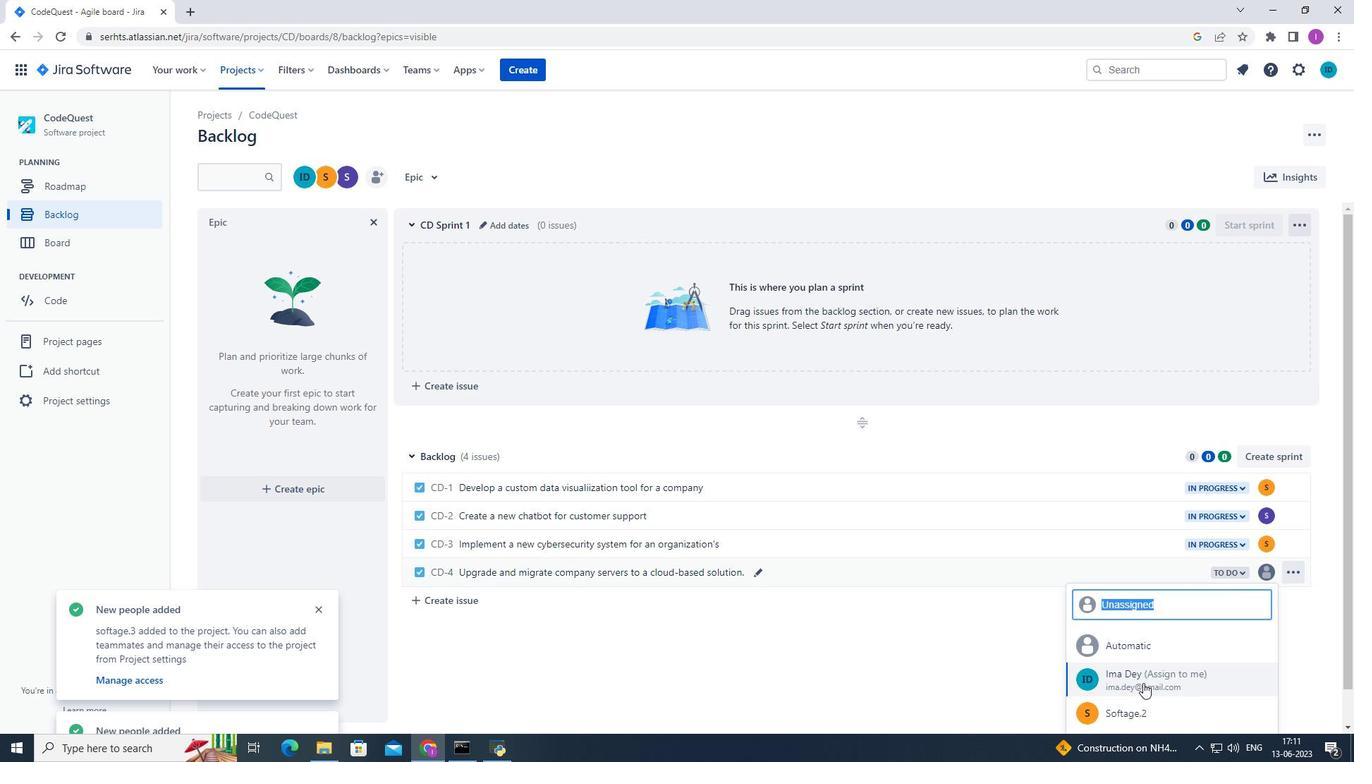 
Action: Mouse scrolled (1143, 676) with delta (0, 0)
Screenshot: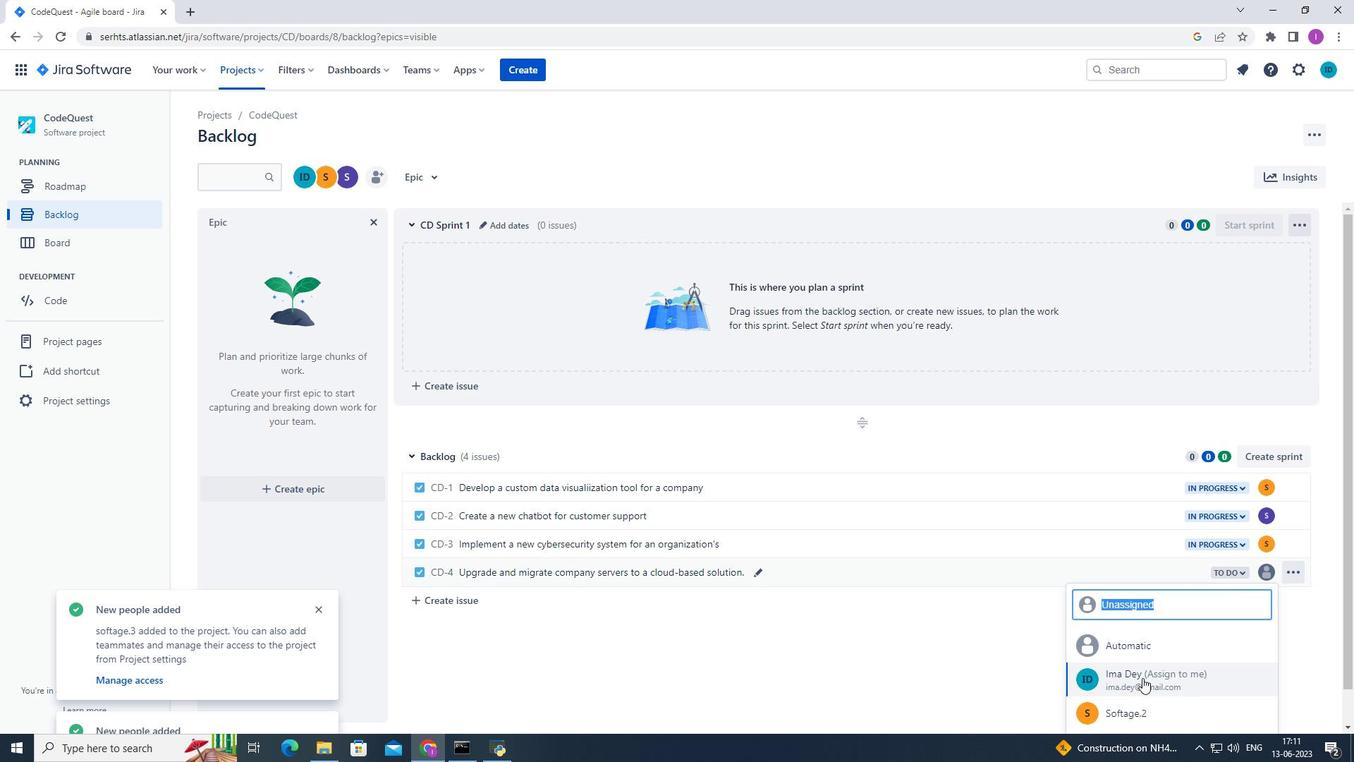 
Action: Mouse scrolled (1143, 676) with delta (0, 0)
Screenshot: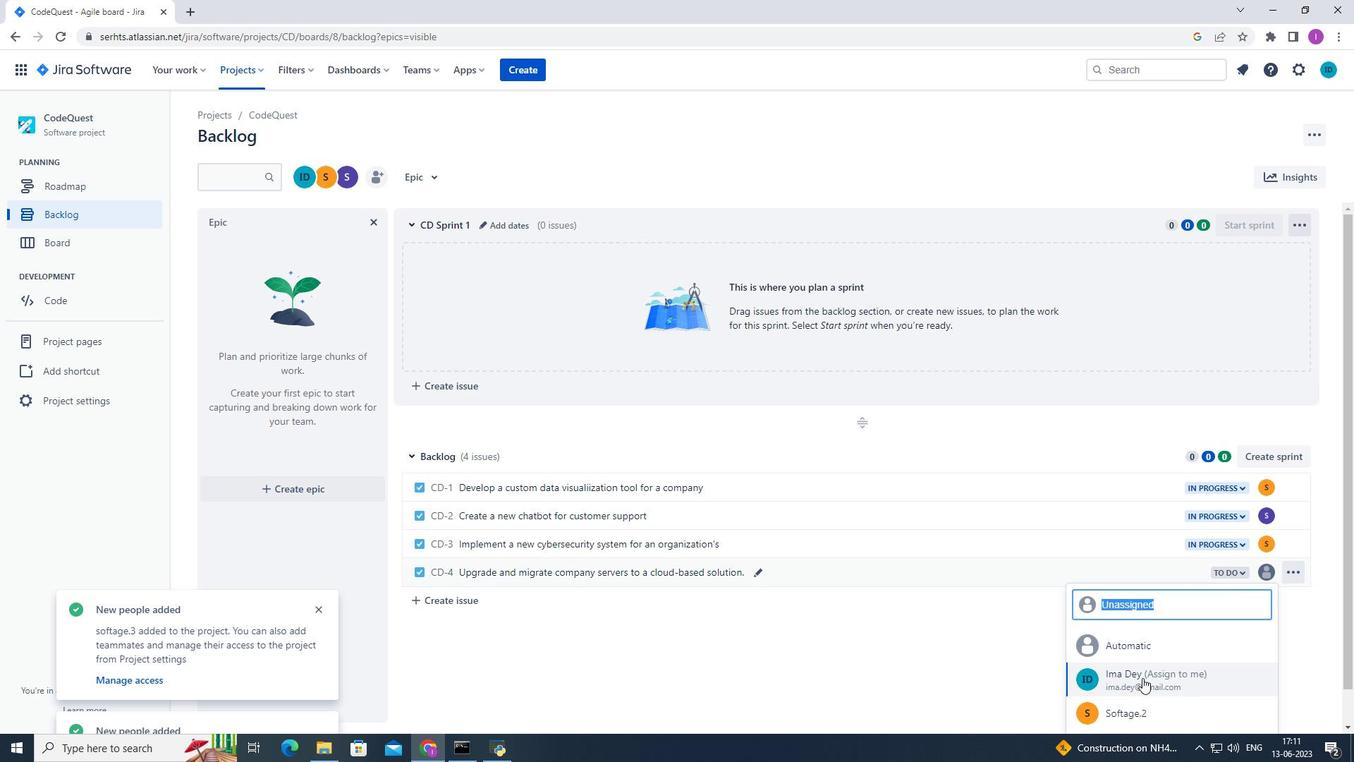 
Action: Mouse moved to (1143, 676)
Screenshot: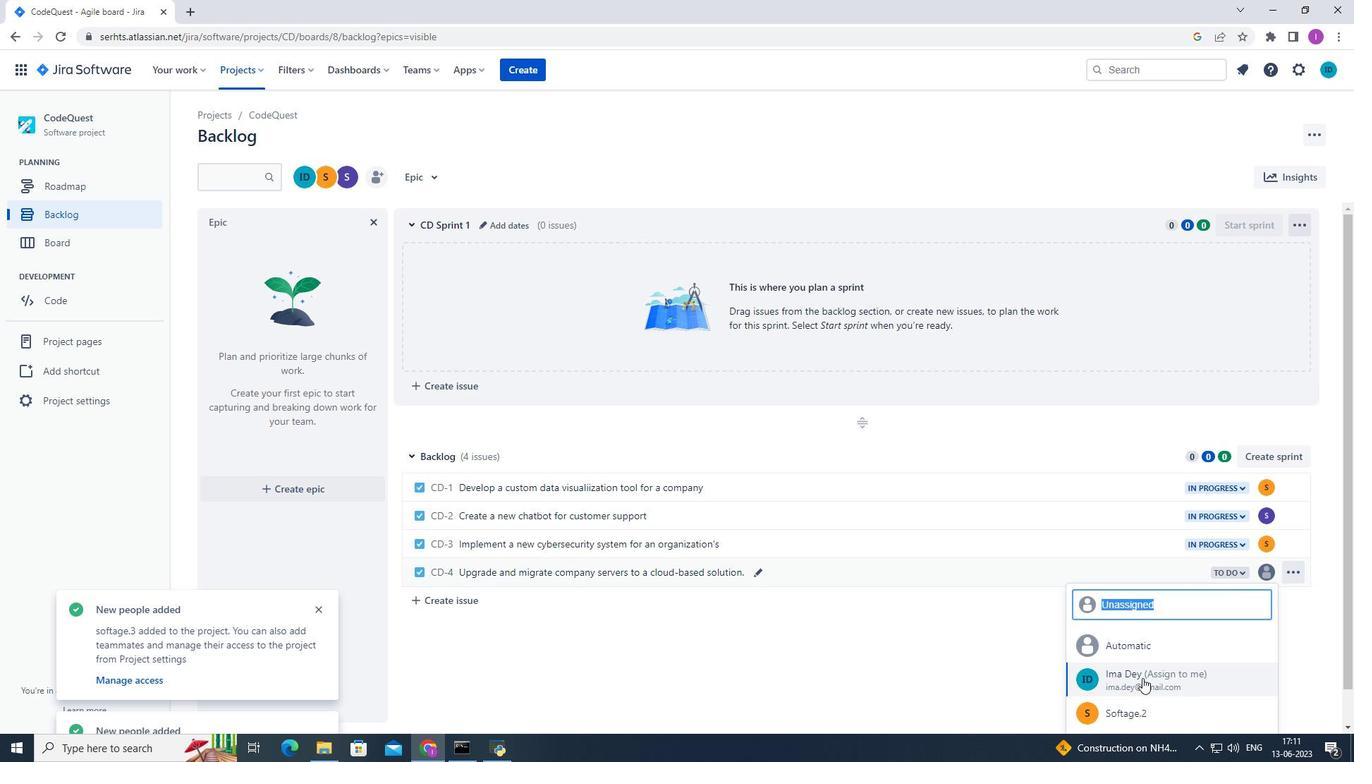 
Action: Mouse scrolled (1143, 677) with delta (0, 0)
Screenshot: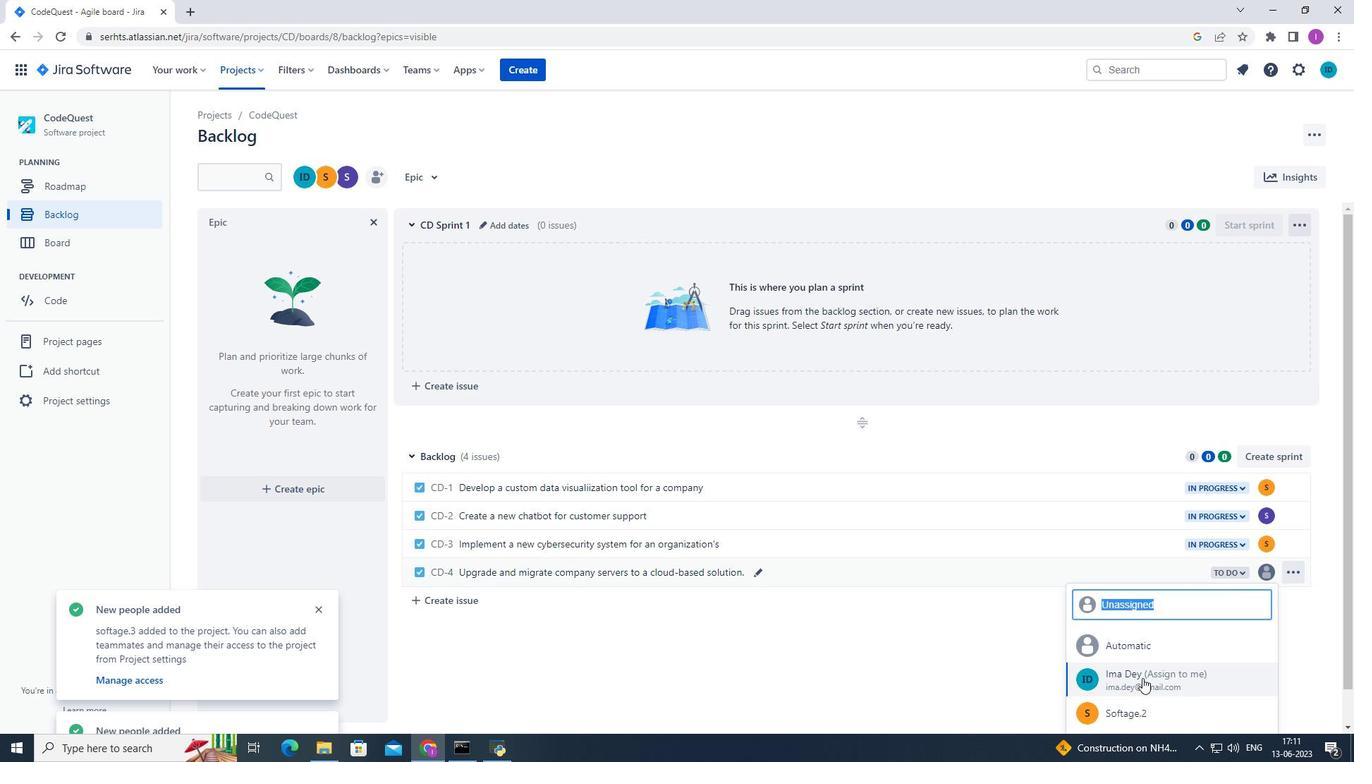 
Action: Mouse moved to (1124, 640)
Screenshot: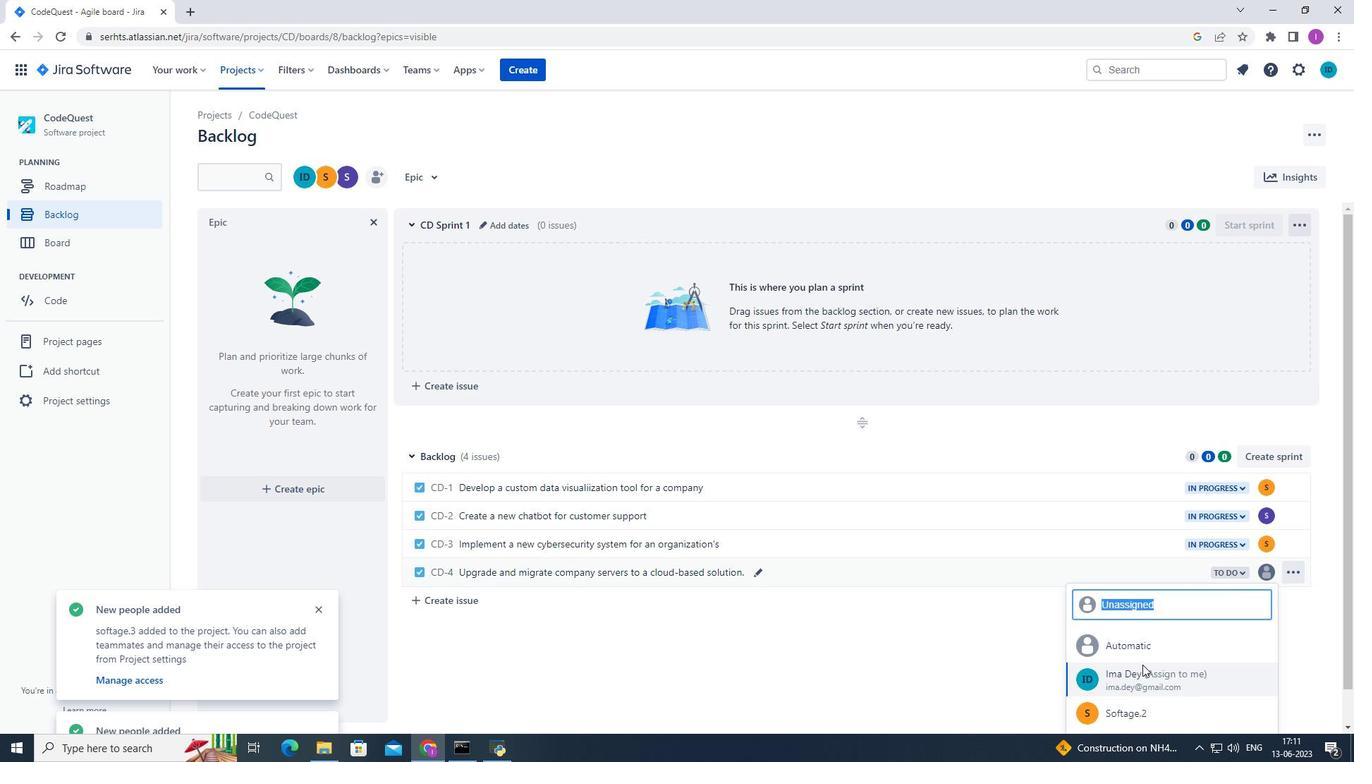 
Action: Mouse scrolled (1124, 639) with delta (0, 0)
Screenshot: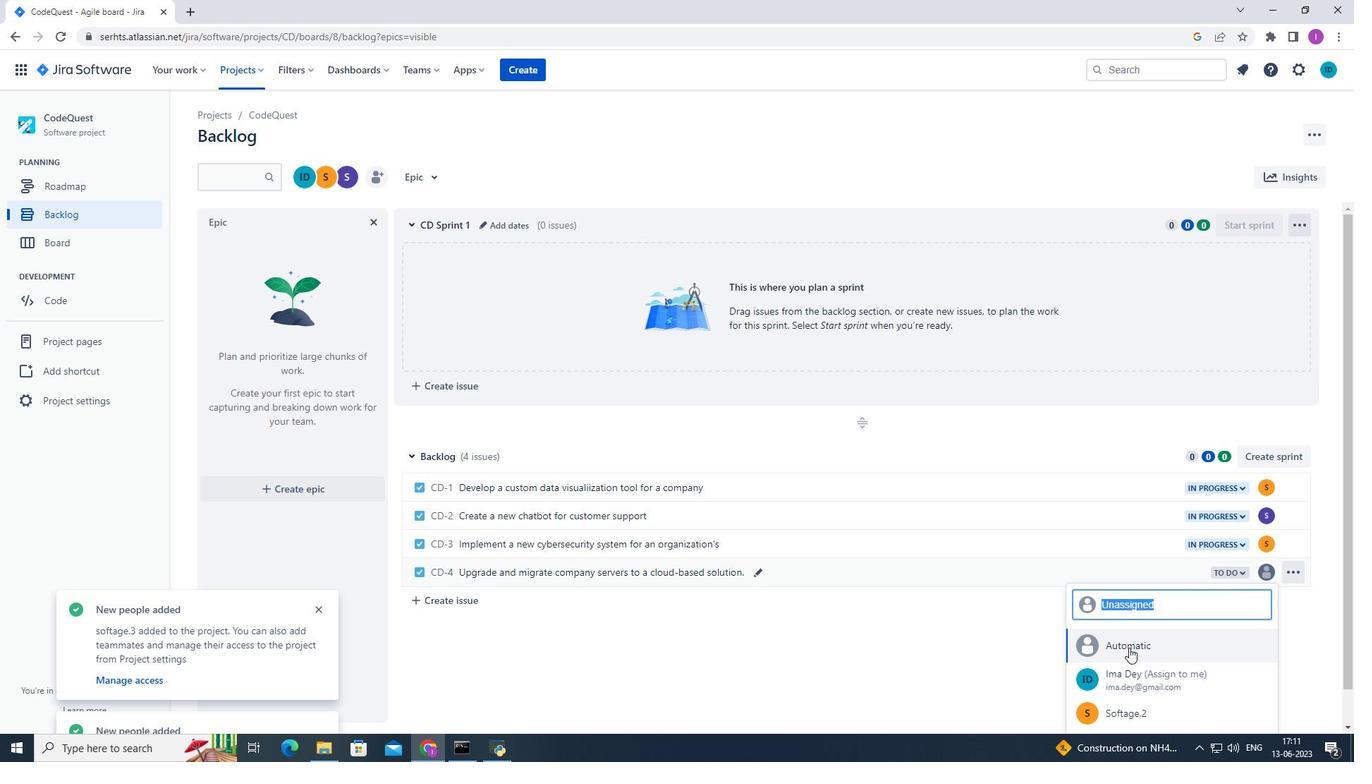 
Action: Mouse scrolled (1124, 639) with delta (0, 0)
Screenshot: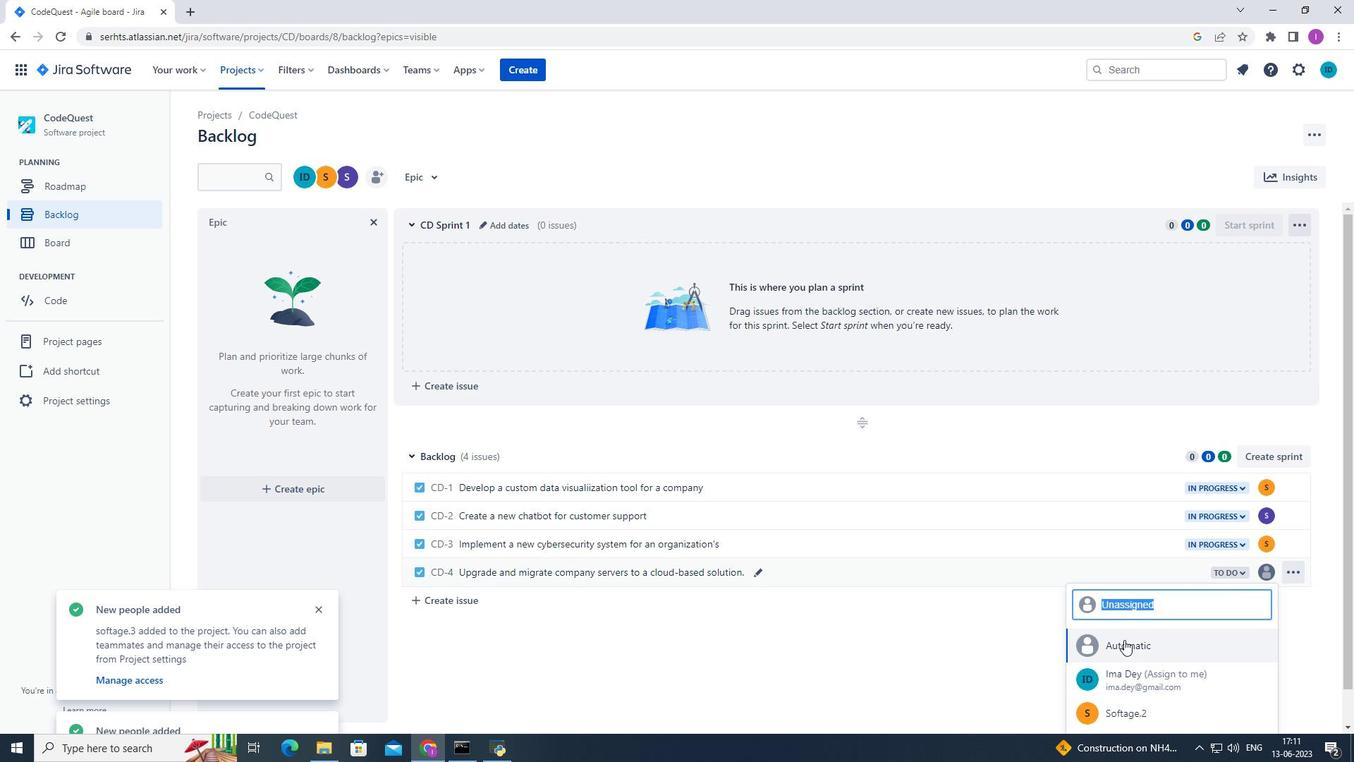 
Action: Mouse scrolled (1124, 639) with delta (0, 0)
Screenshot: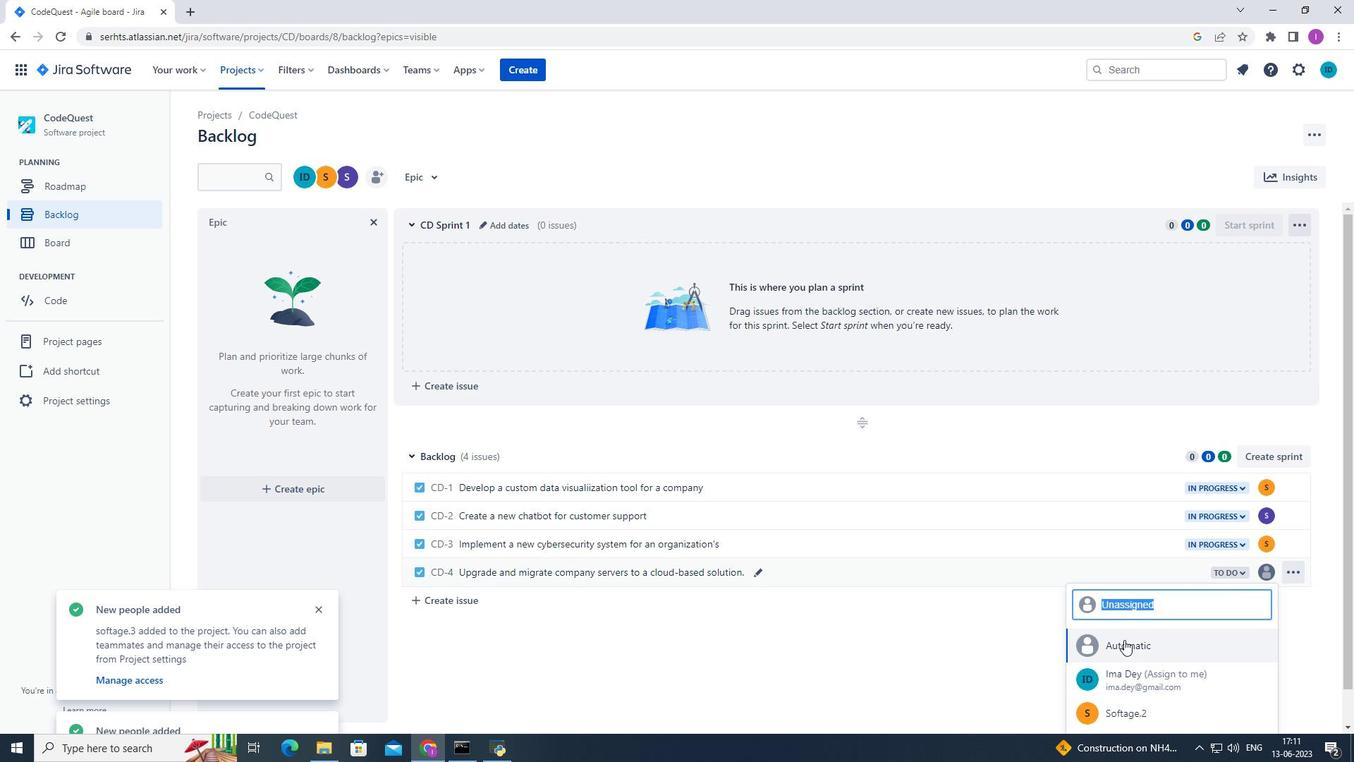 
Action: Mouse scrolled (1124, 639) with delta (0, 0)
Screenshot: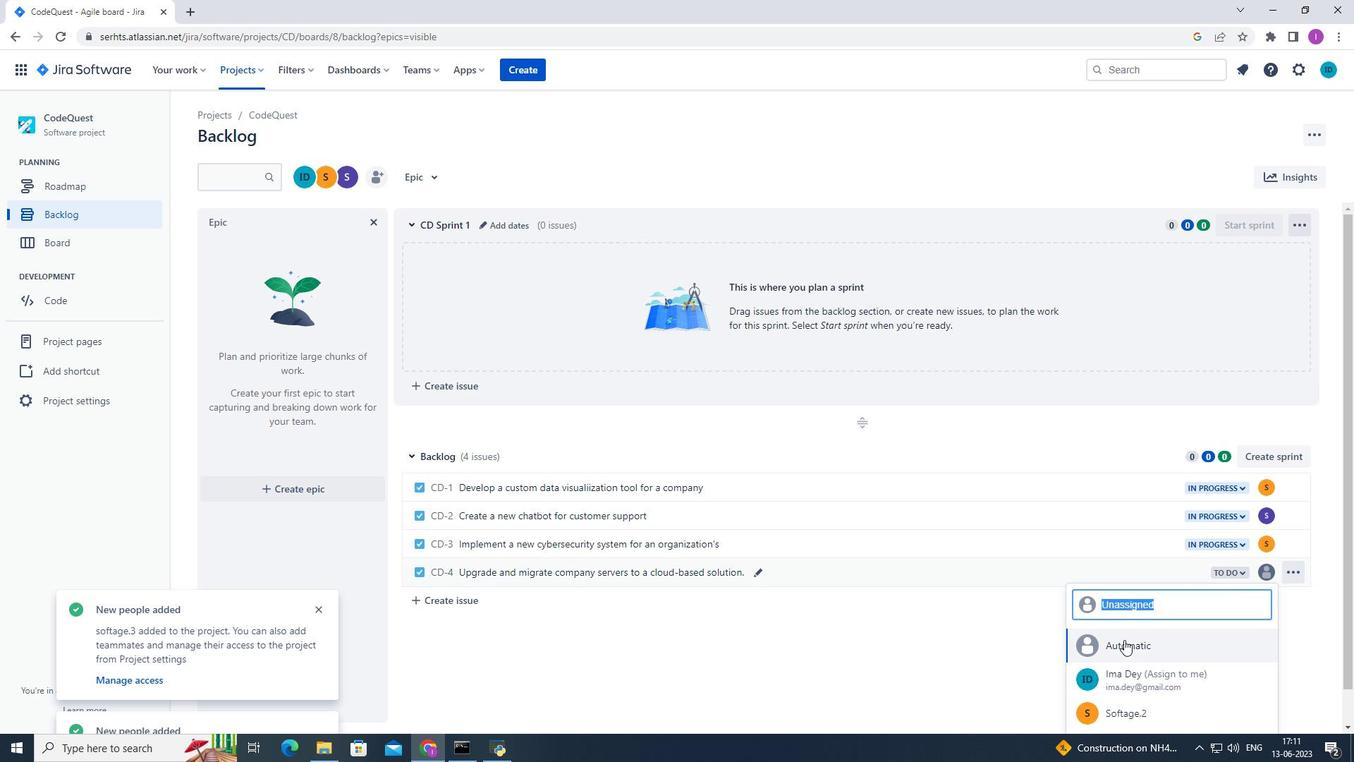 
Action: Mouse moved to (1303, 656)
Screenshot: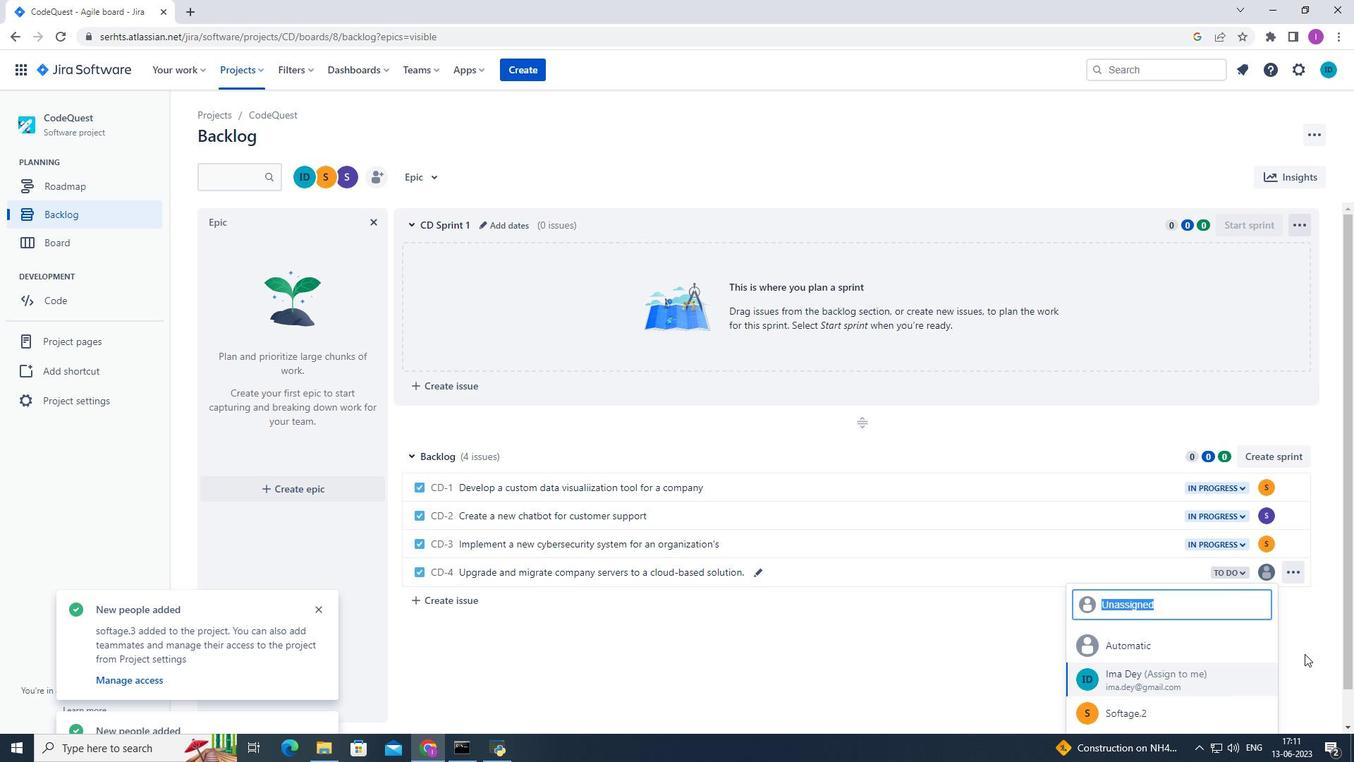 
Action: Mouse scrolled (1303, 655) with delta (0, 0)
Screenshot: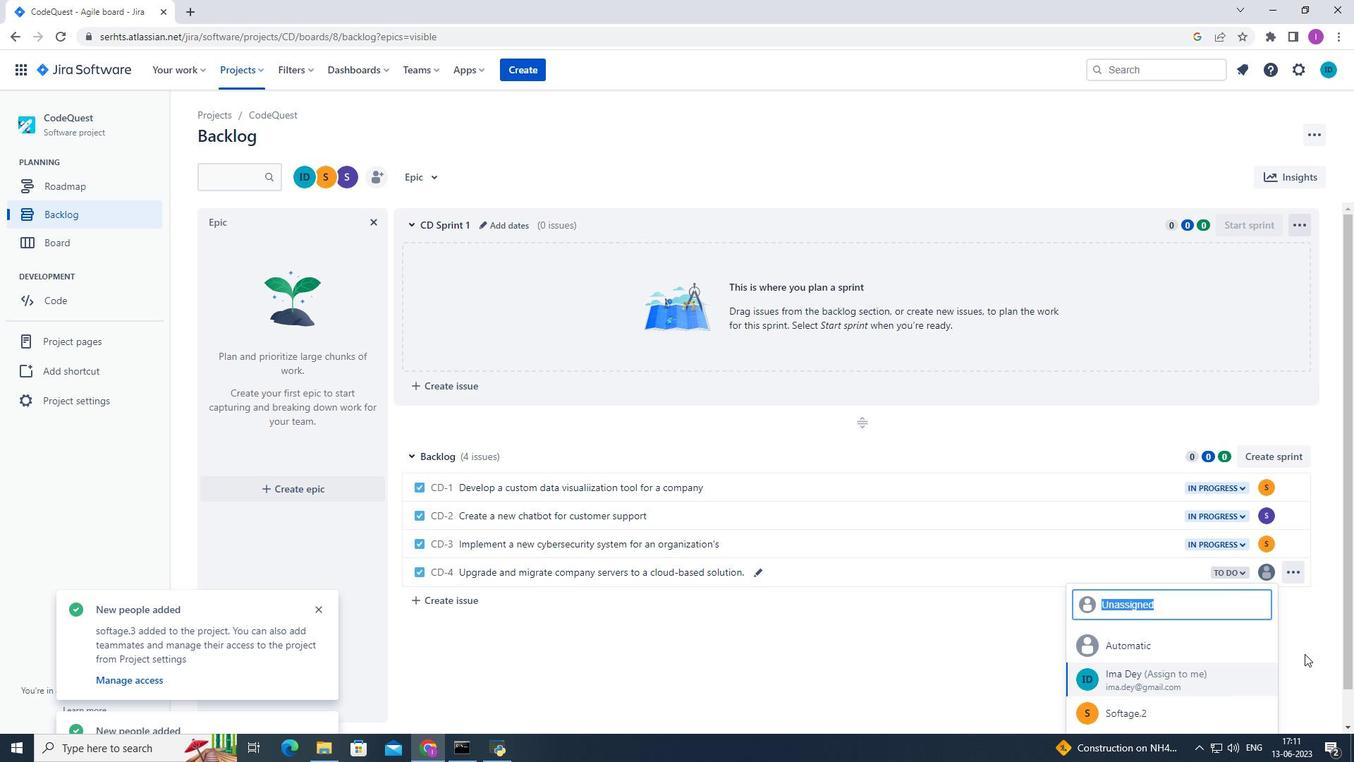 
Action: Mouse scrolled (1303, 655) with delta (0, 0)
Screenshot: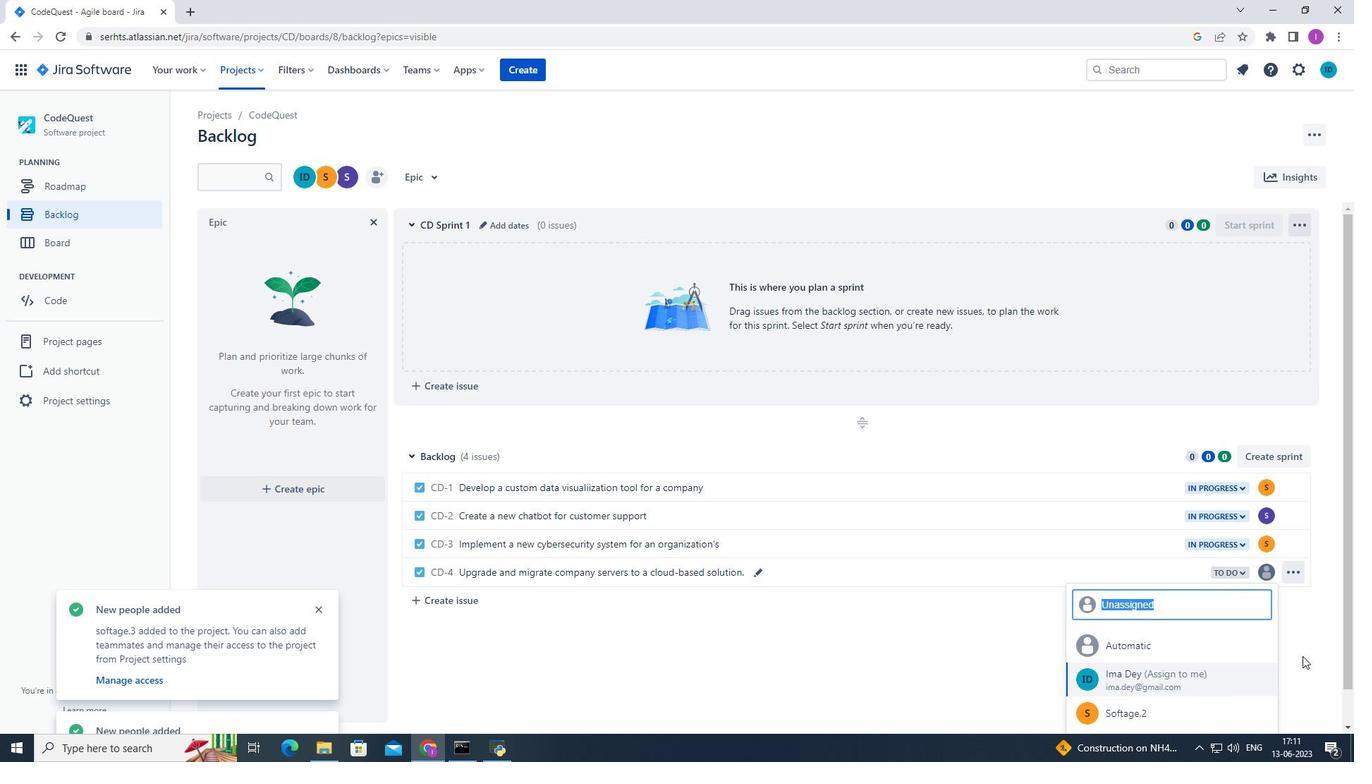 
Action: Mouse scrolled (1303, 655) with delta (0, 0)
Screenshot: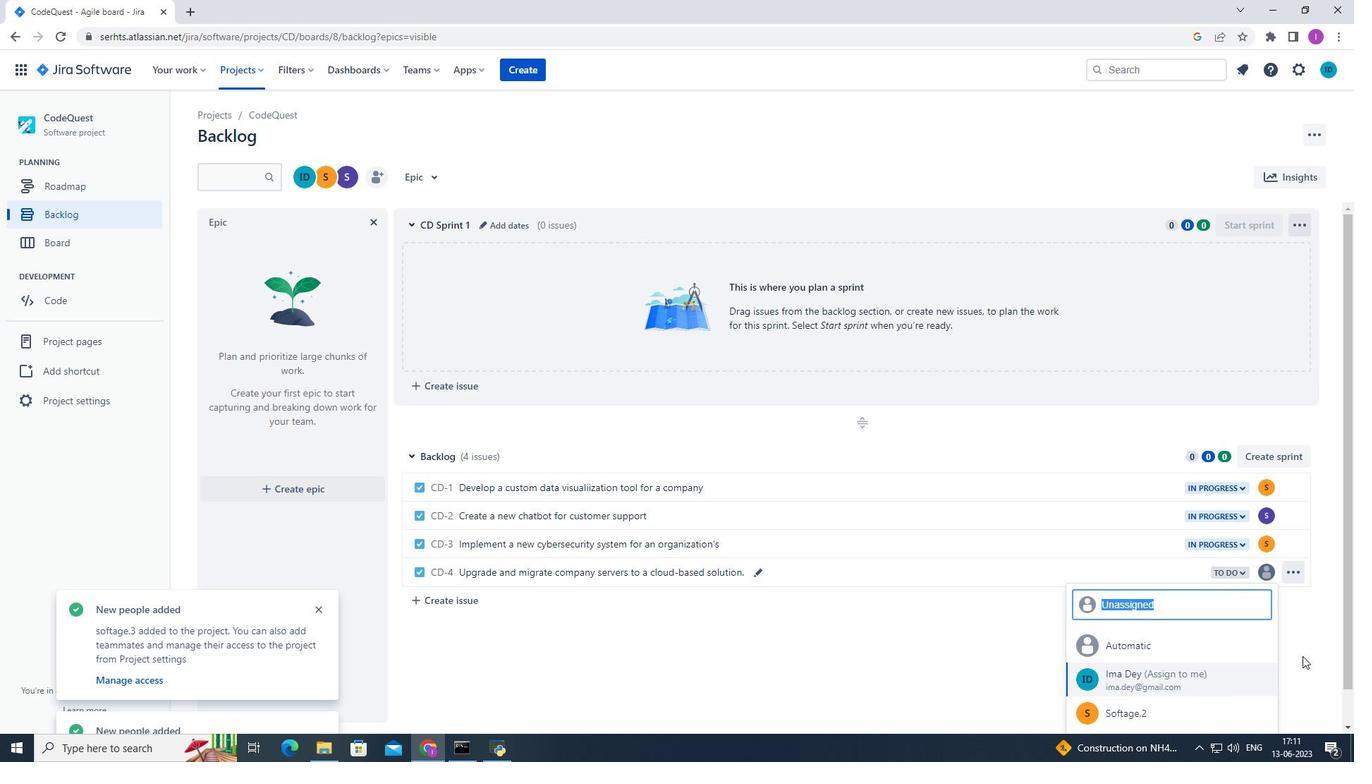 
Action: Mouse scrolled (1303, 656) with delta (0, 0)
Screenshot: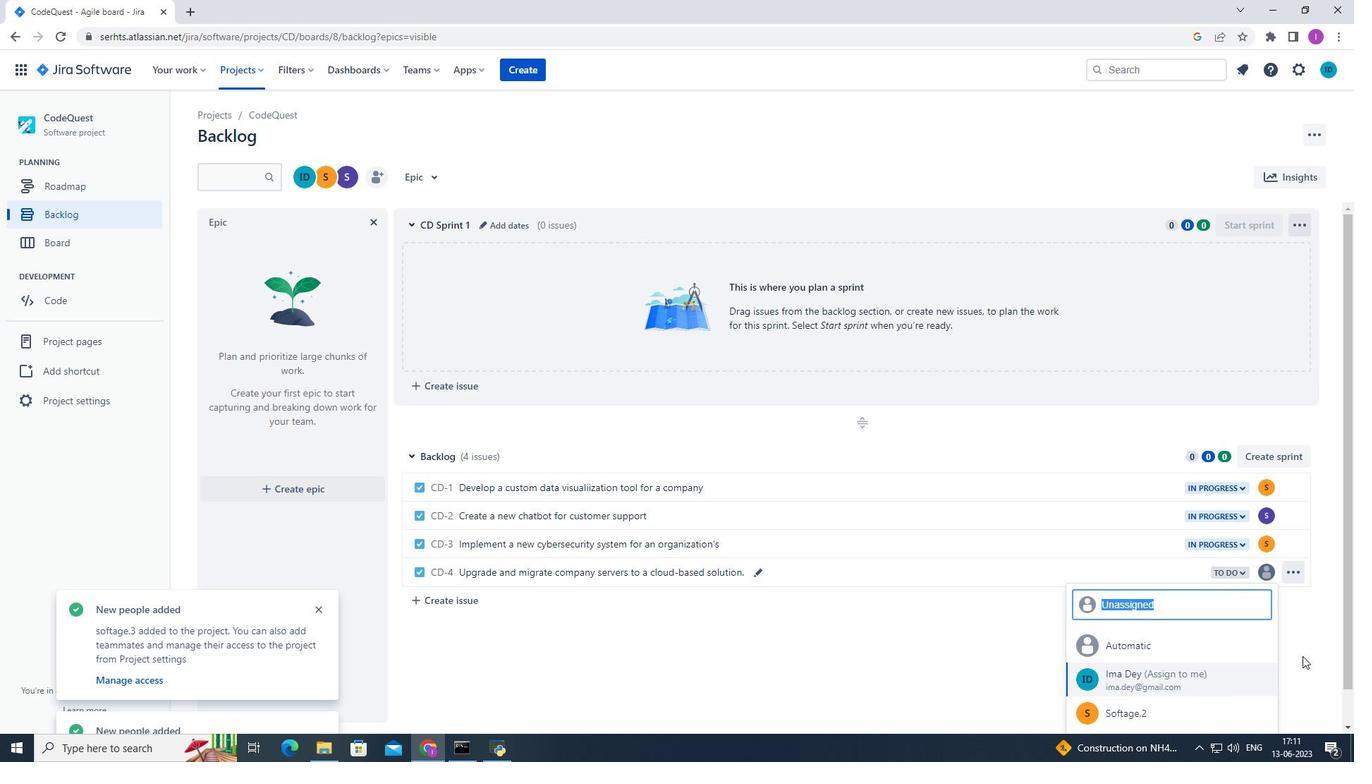 
Action: Mouse moved to (1302, 653)
Screenshot: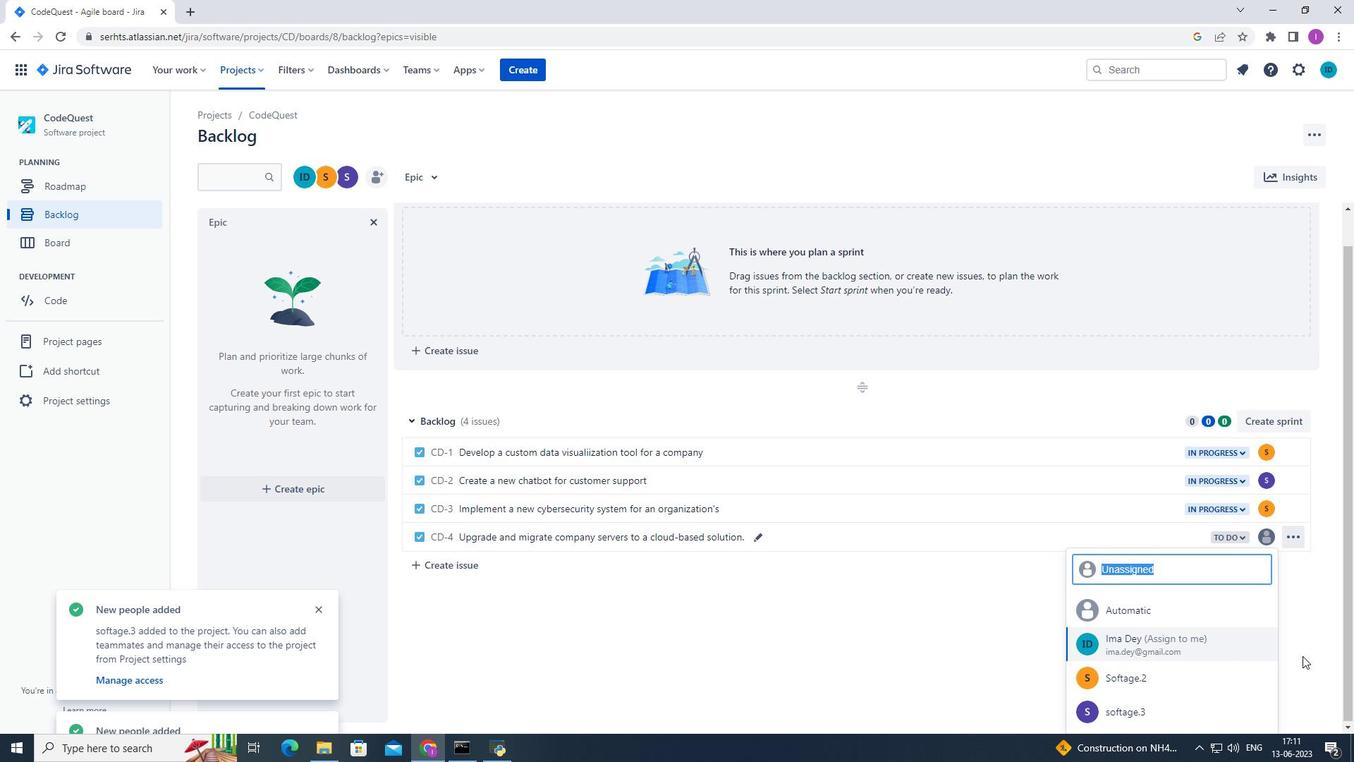 
Action: Mouse scrolled (1302, 652) with delta (0, 0)
Screenshot: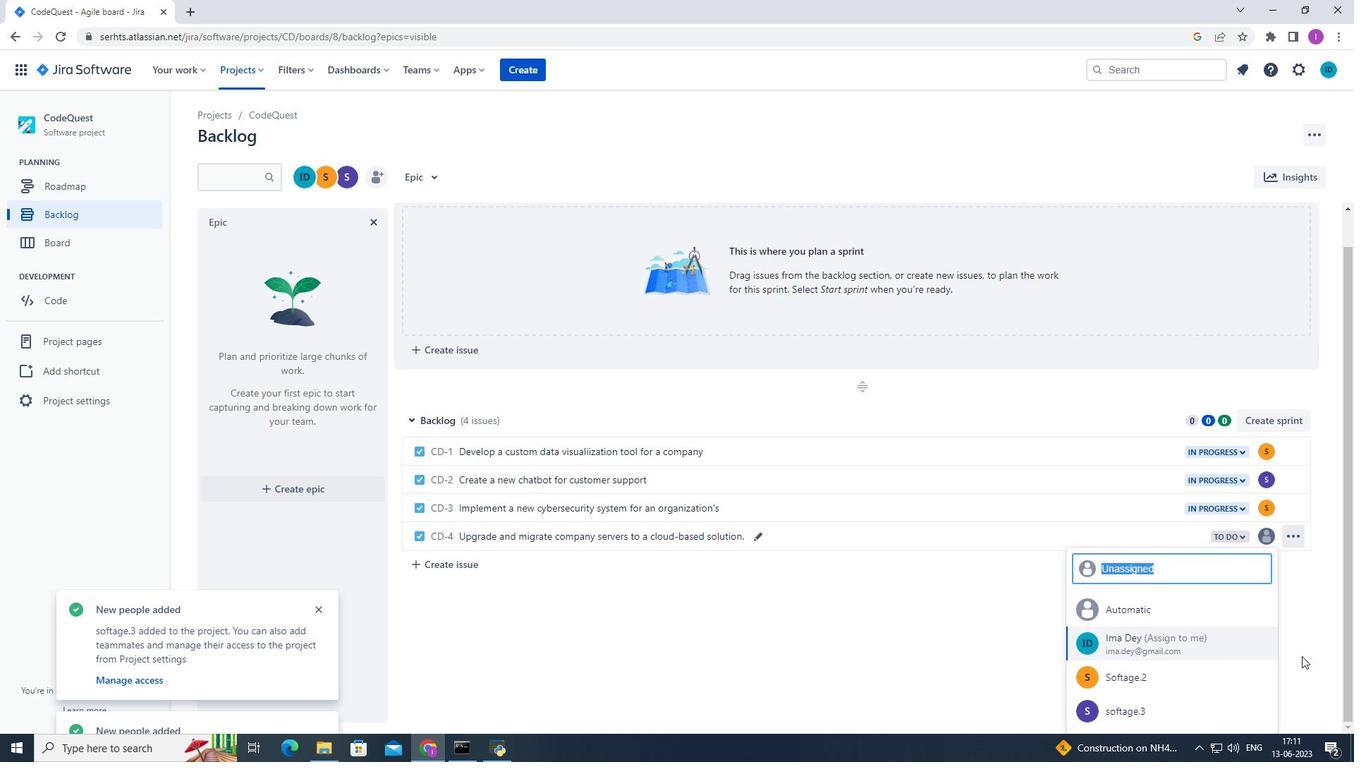 
Action: Mouse scrolled (1302, 652) with delta (0, 0)
Screenshot: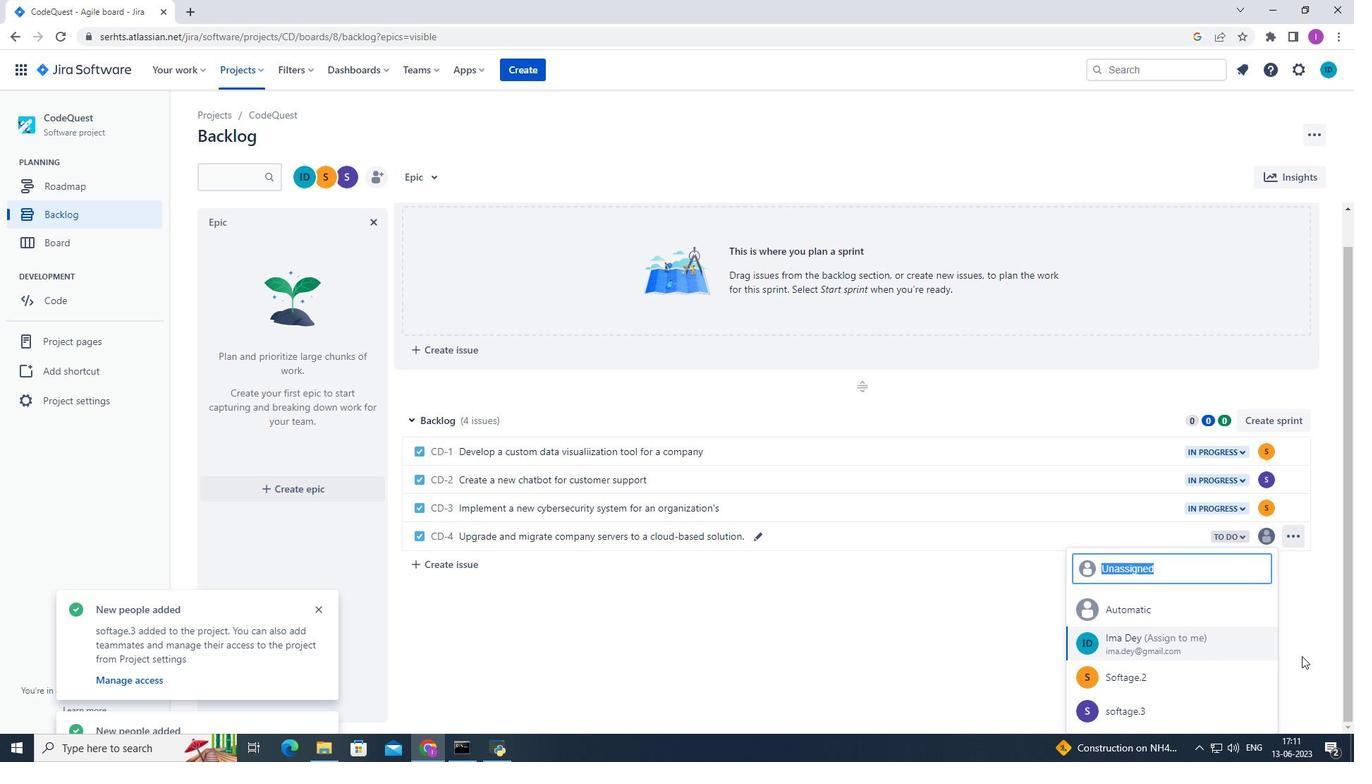 
Action: Mouse scrolled (1302, 652) with delta (0, 0)
Screenshot: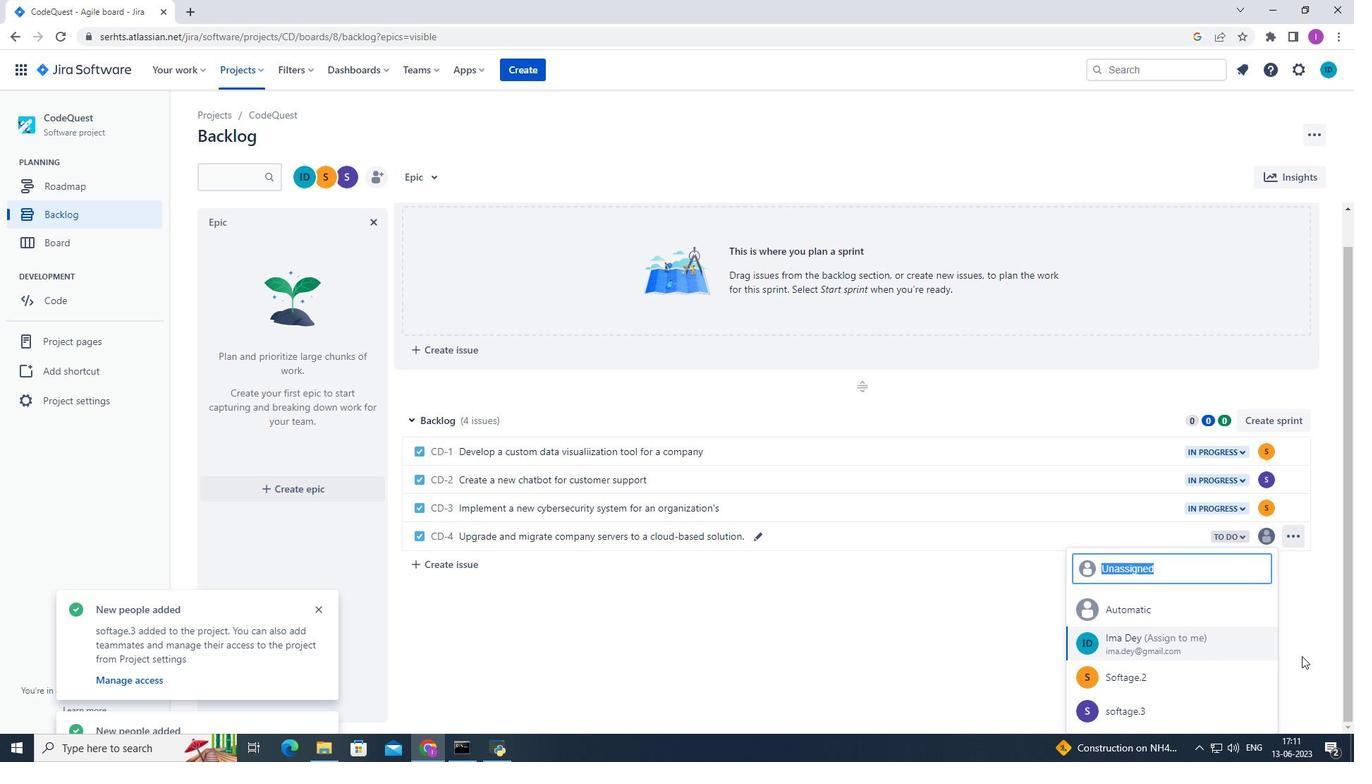 
Action: Mouse scrolled (1302, 652) with delta (0, 0)
Screenshot: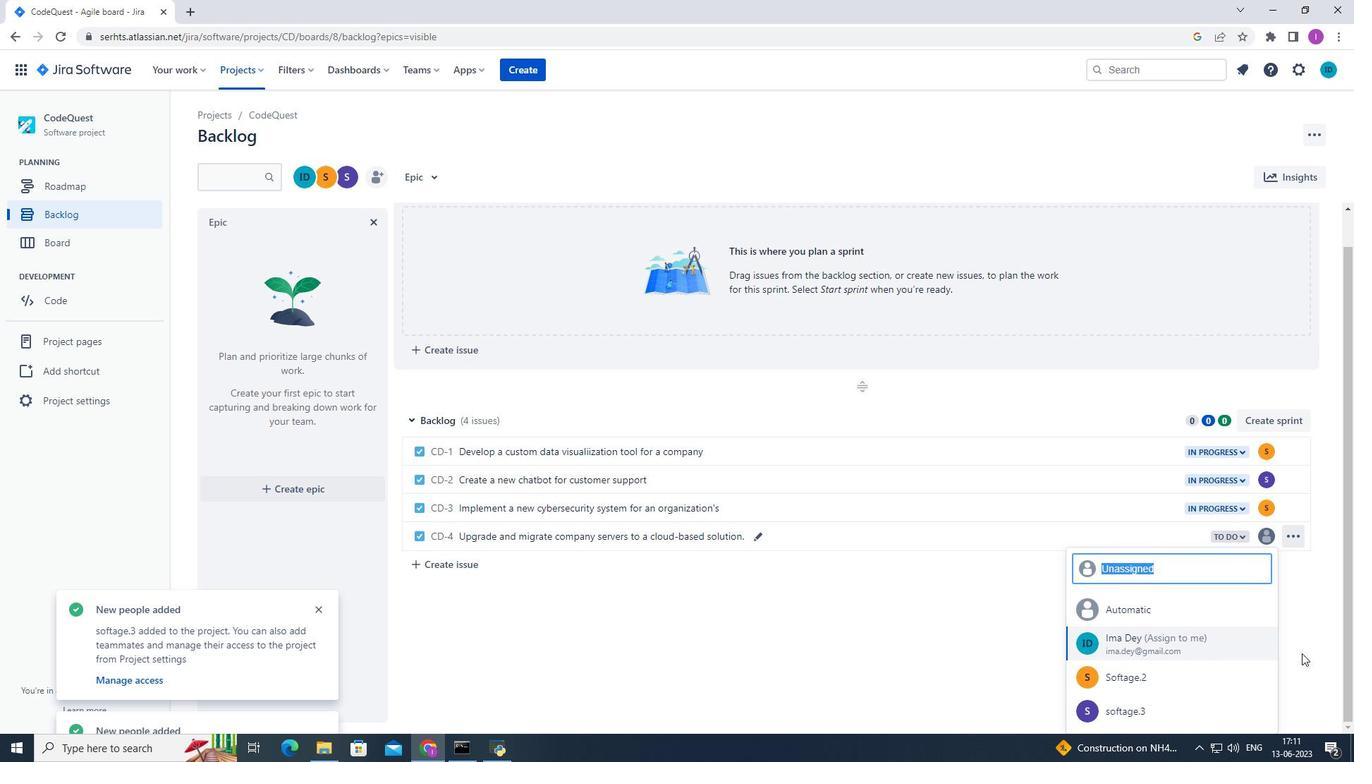 
Action: Mouse moved to (1142, 710)
Screenshot: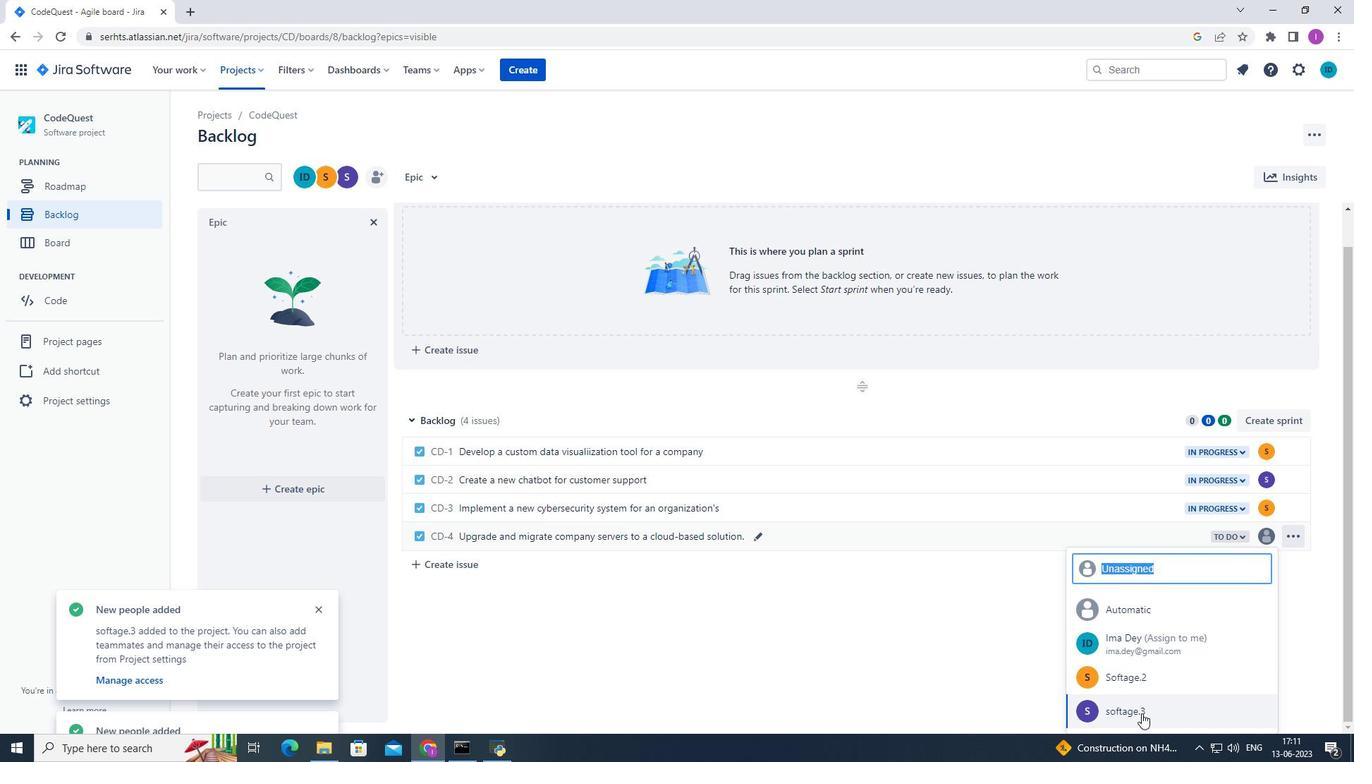 
Action: Mouse pressed left at (1142, 710)
Screenshot: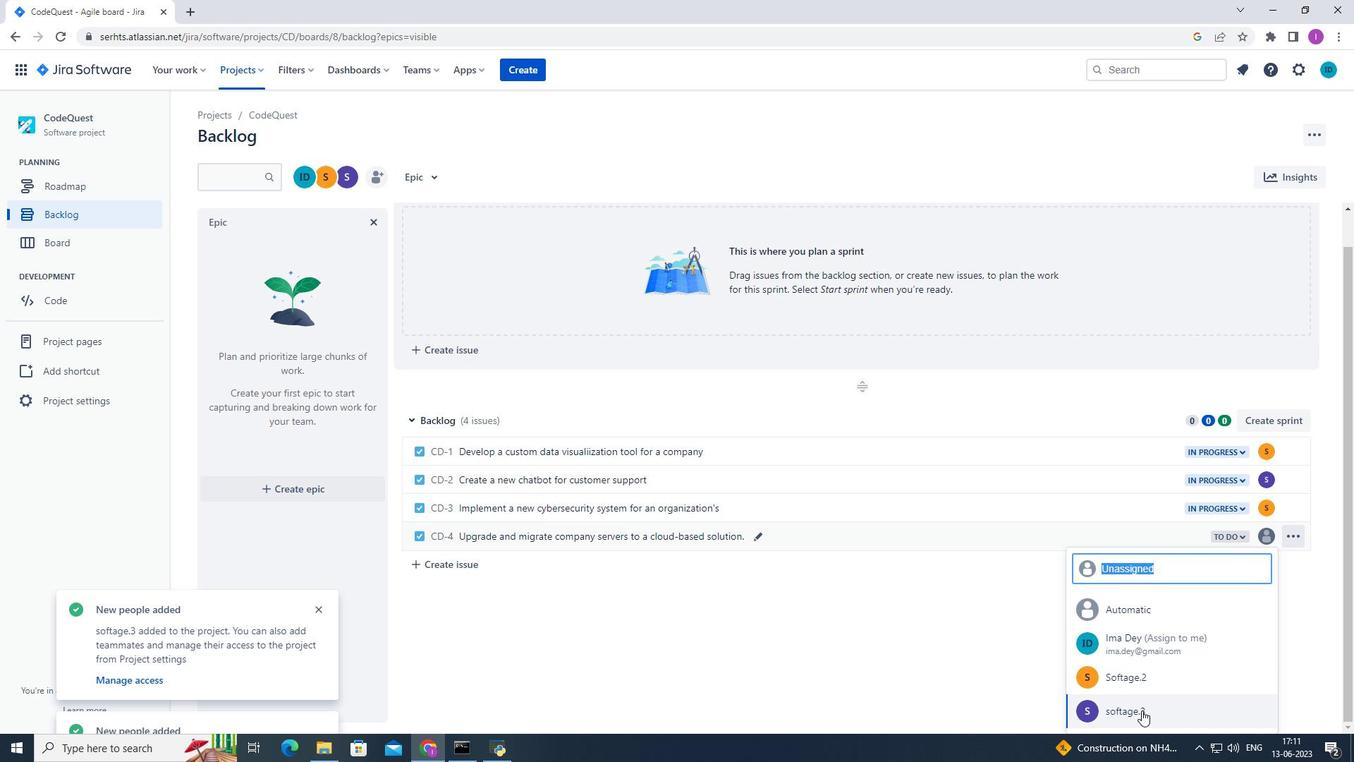 
Action: Mouse moved to (1242, 569)
Screenshot: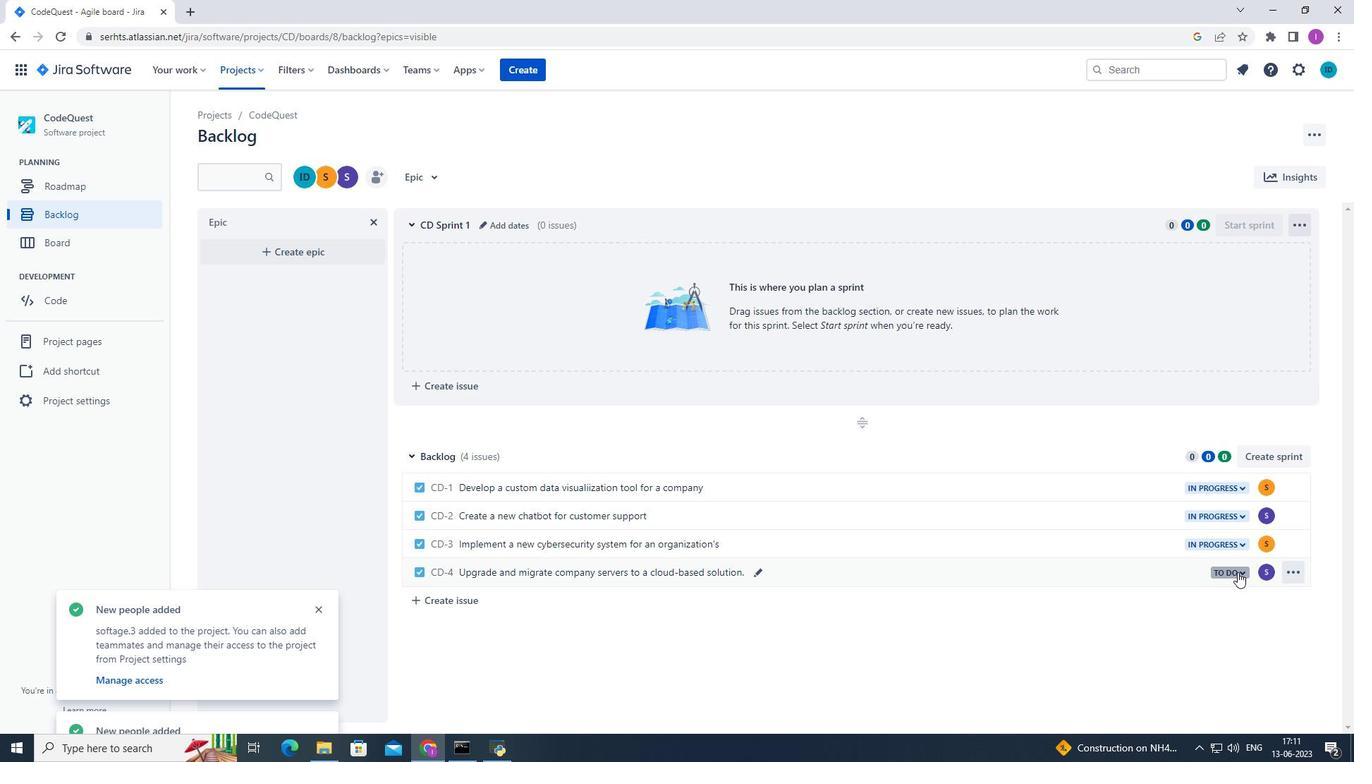 
Action: Mouse pressed left at (1242, 569)
Screenshot: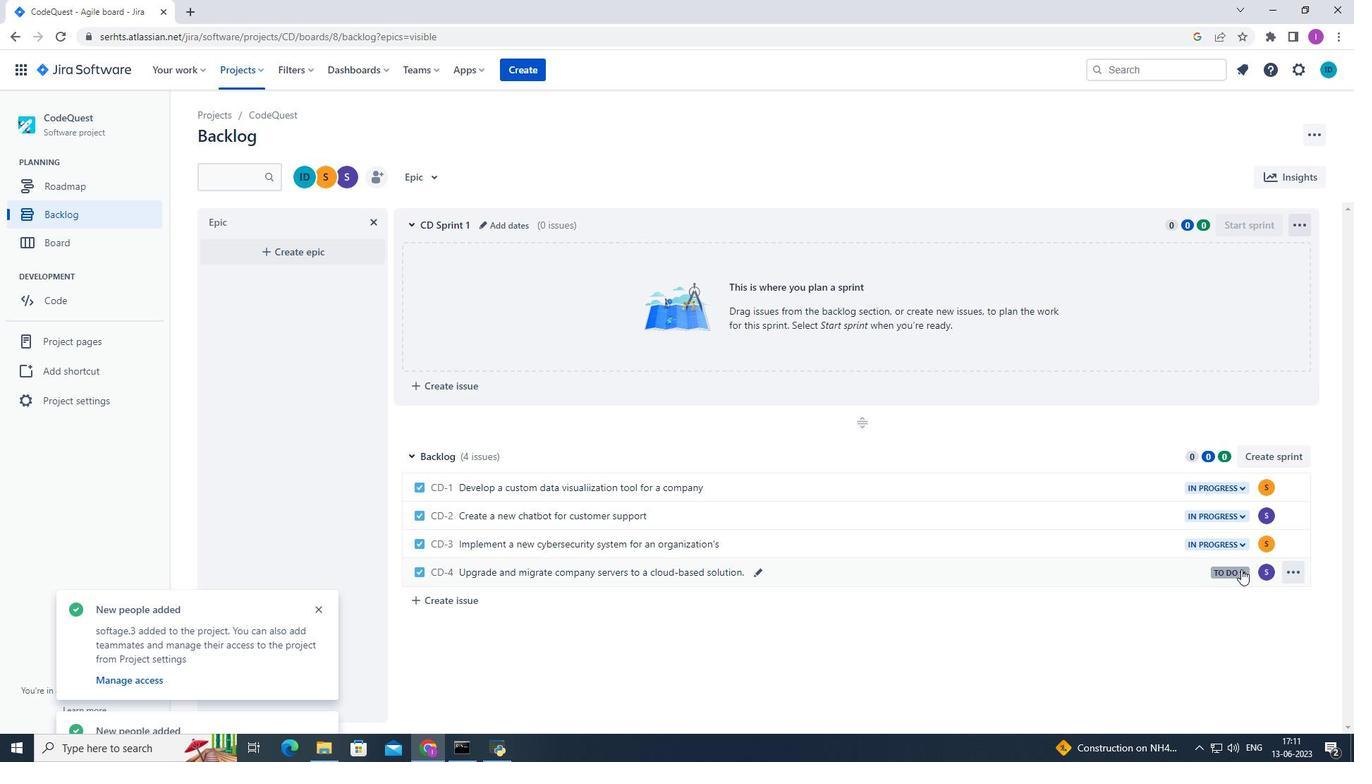 
Action: Mouse moved to (1160, 597)
Screenshot: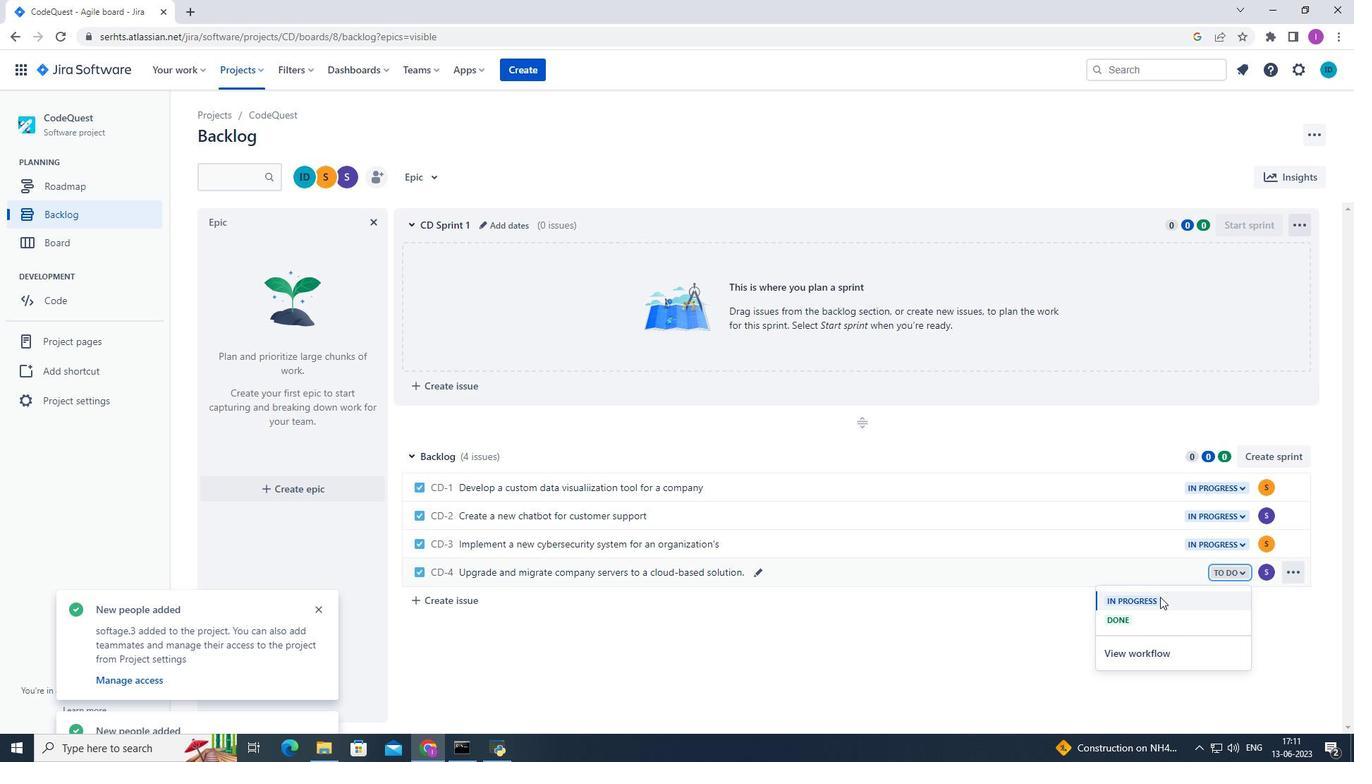 
Action: Mouse pressed left at (1160, 597)
Screenshot: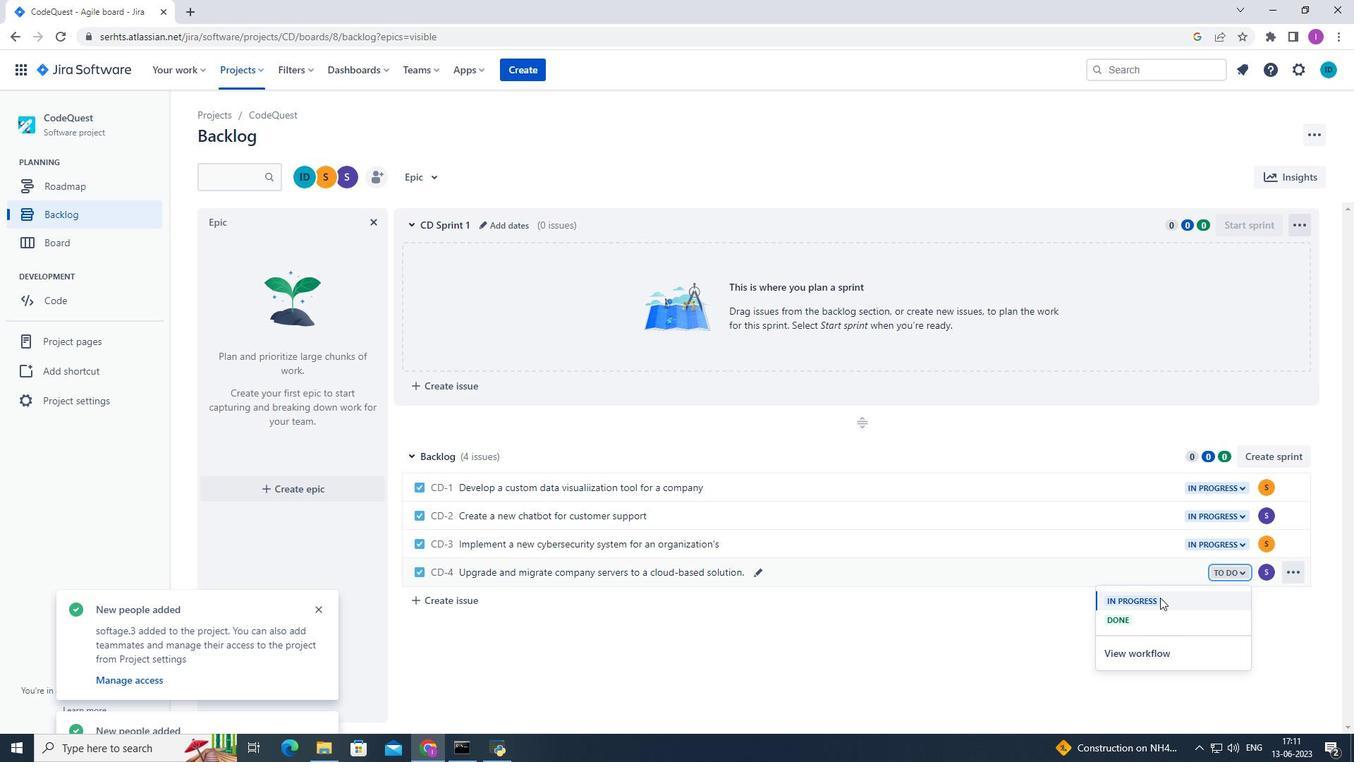 
Action: Mouse moved to (148, 604)
Screenshot: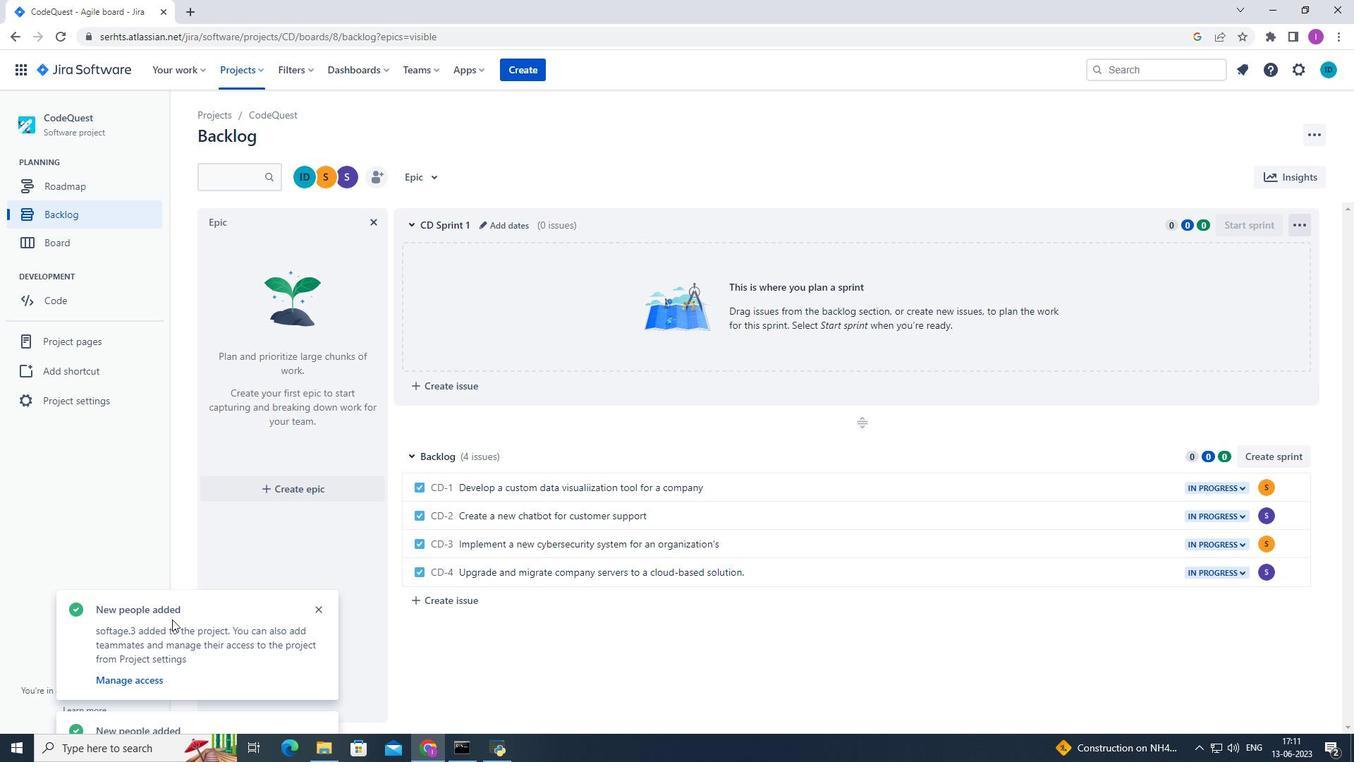 
